 Task: Check the average views per listing of large walk-in closet in the last 5 years.
Action: Mouse moved to (1062, 248)
Screenshot: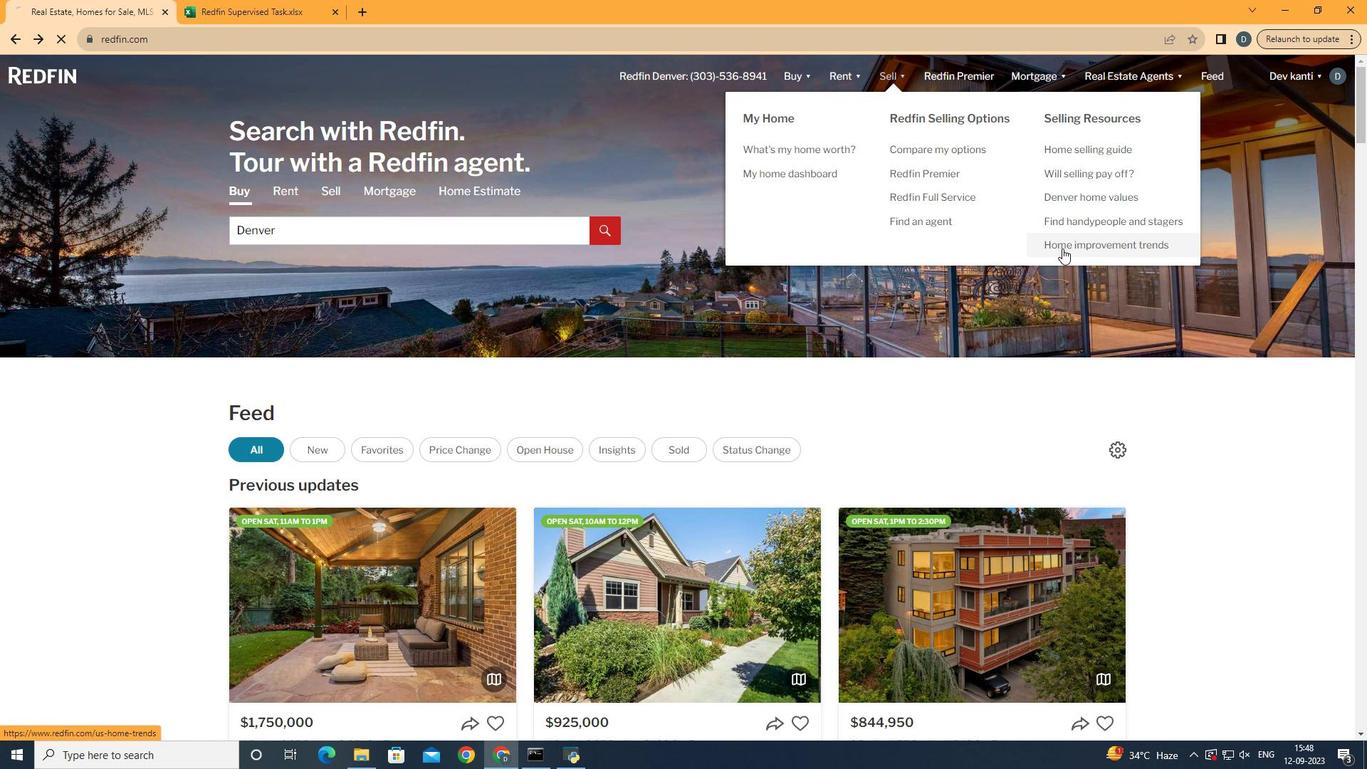 
Action: Mouse pressed left at (1062, 248)
Screenshot: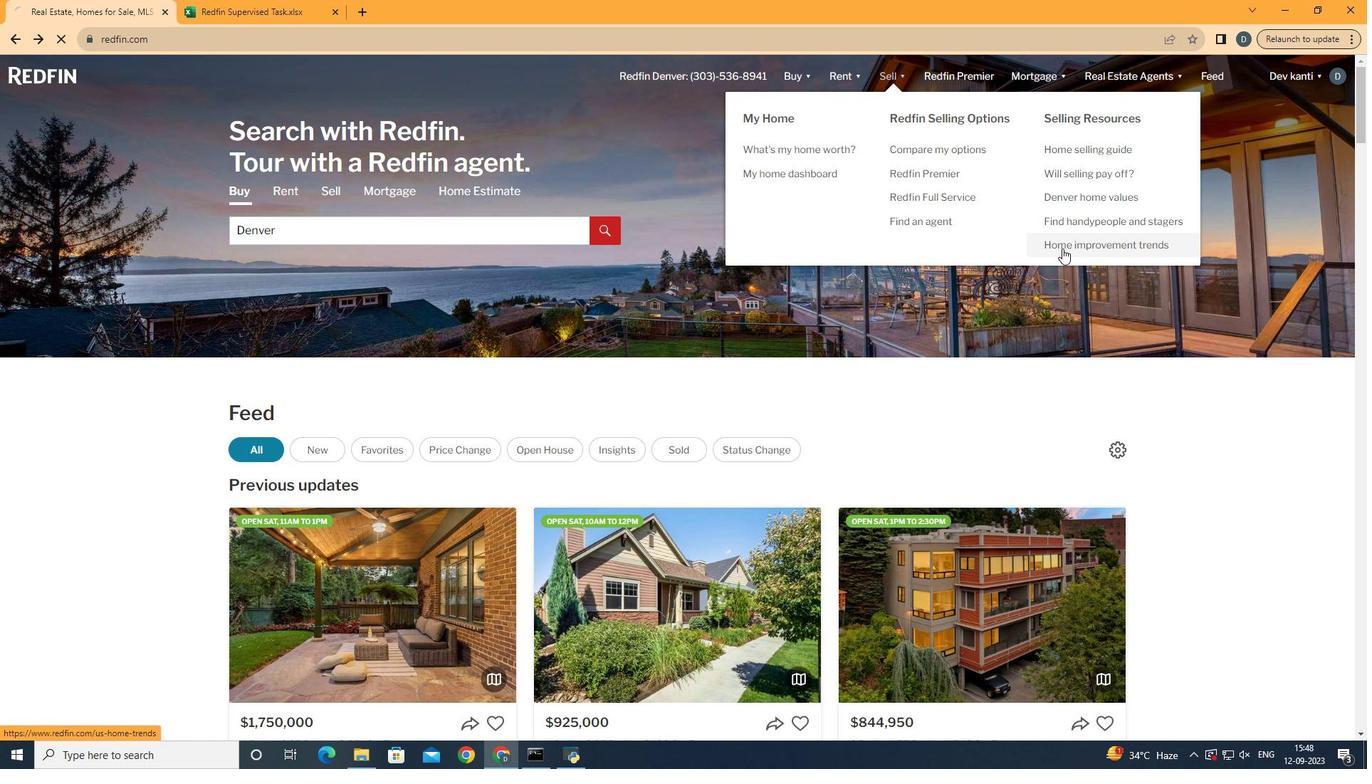 
Action: Mouse moved to (359, 269)
Screenshot: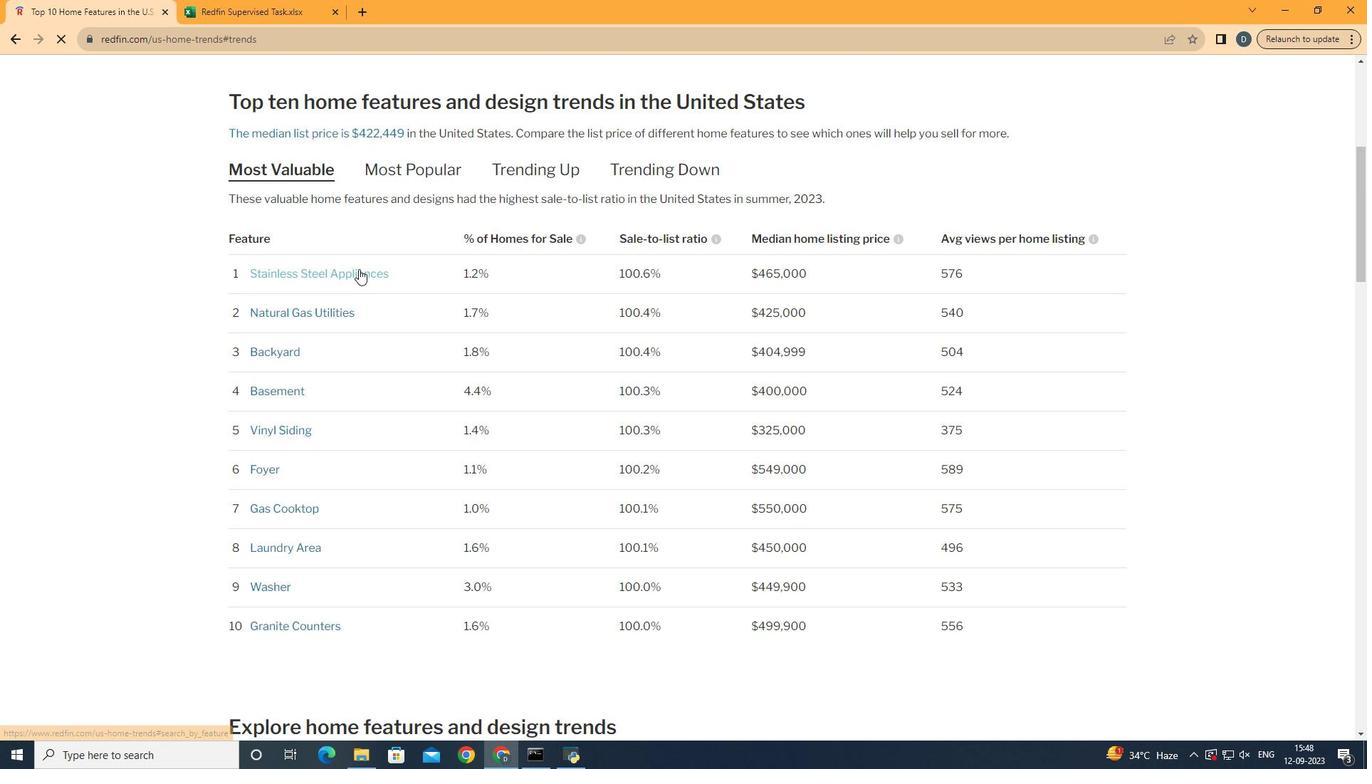 
Action: Mouse pressed left at (359, 269)
Screenshot: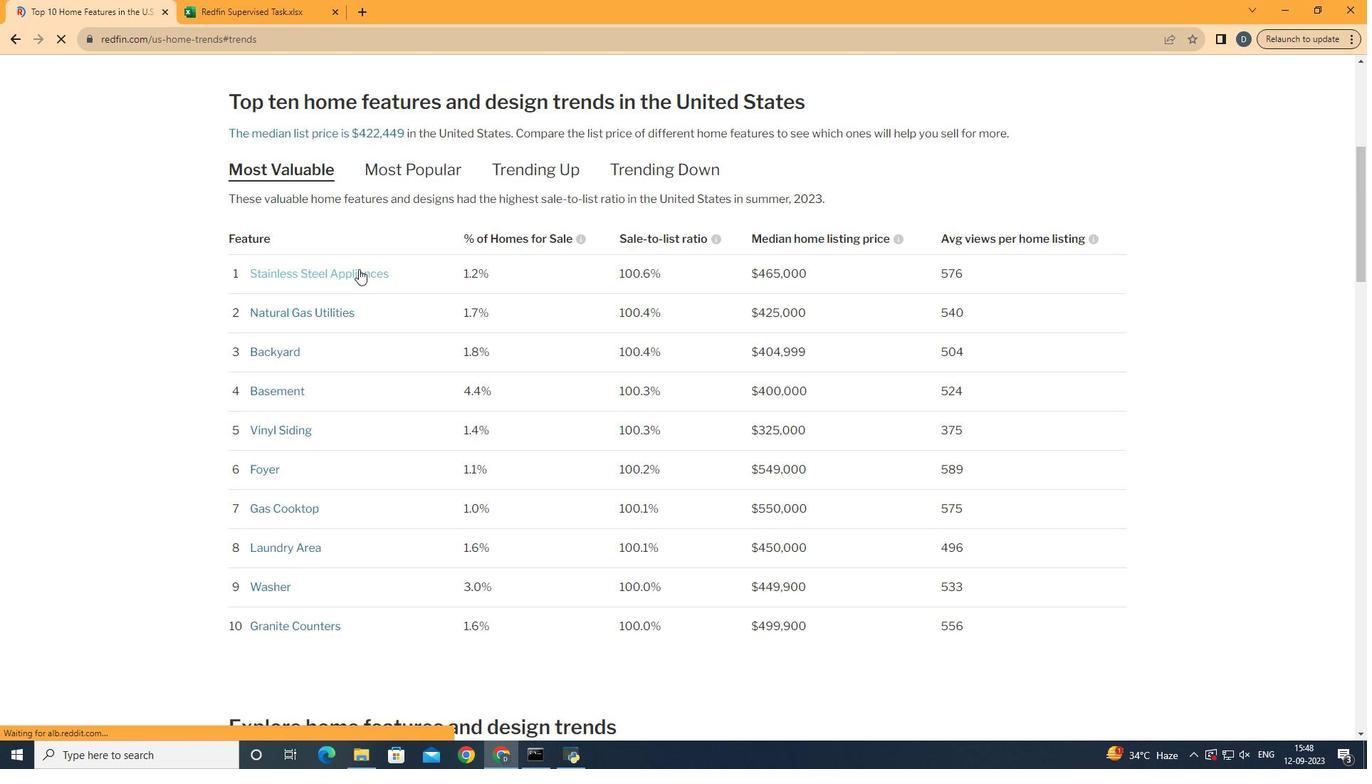 
Action: Mouse moved to (425, 352)
Screenshot: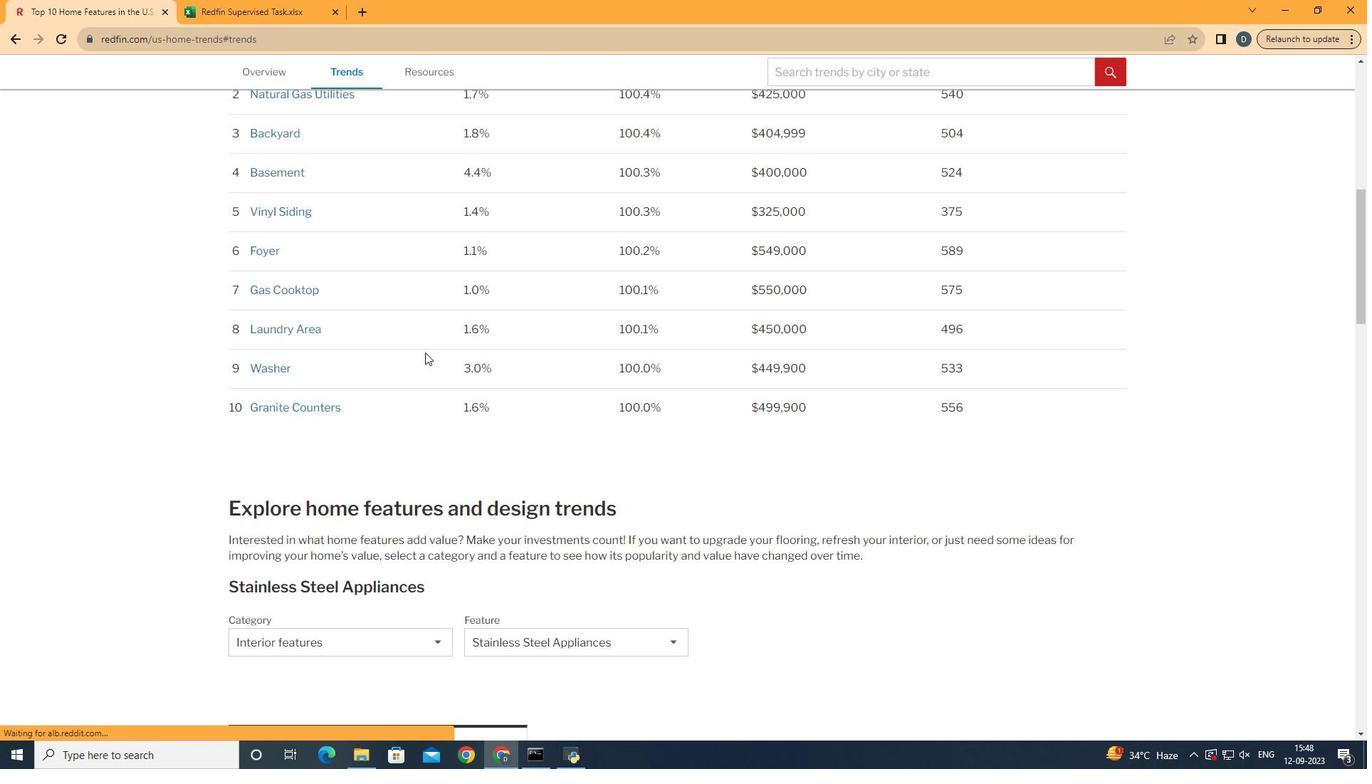
Action: Mouse scrolled (425, 351) with delta (0, 0)
Screenshot: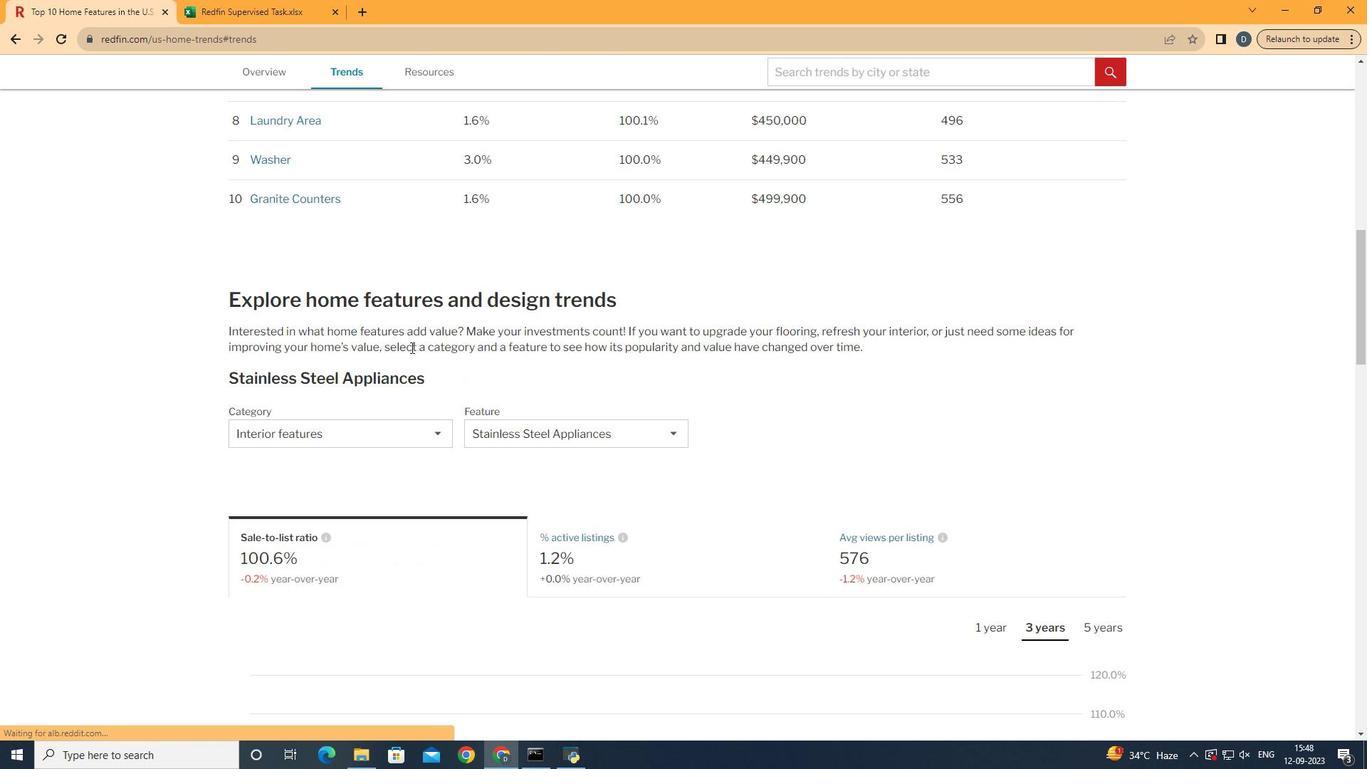 
Action: Mouse scrolled (425, 351) with delta (0, 0)
Screenshot: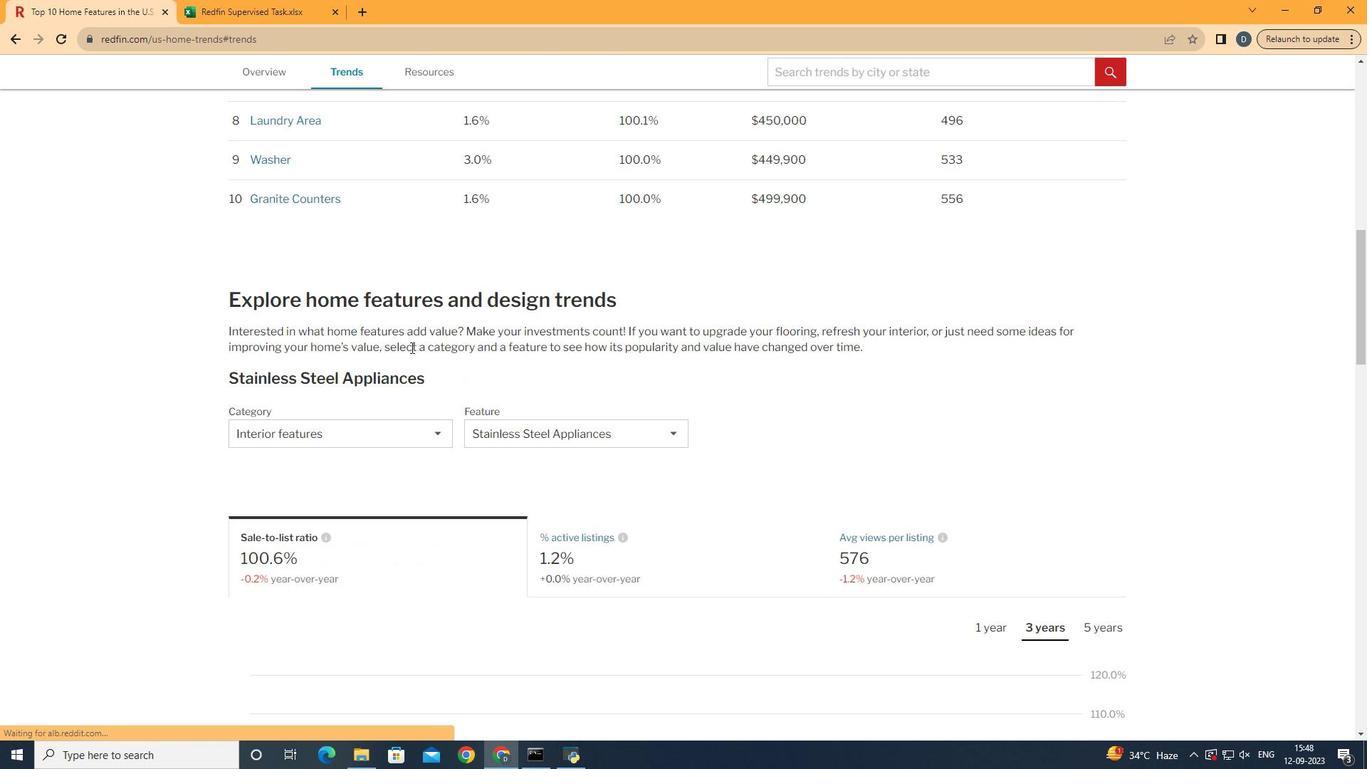 
Action: Mouse scrolled (425, 351) with delta (0, 0)
Screenshot: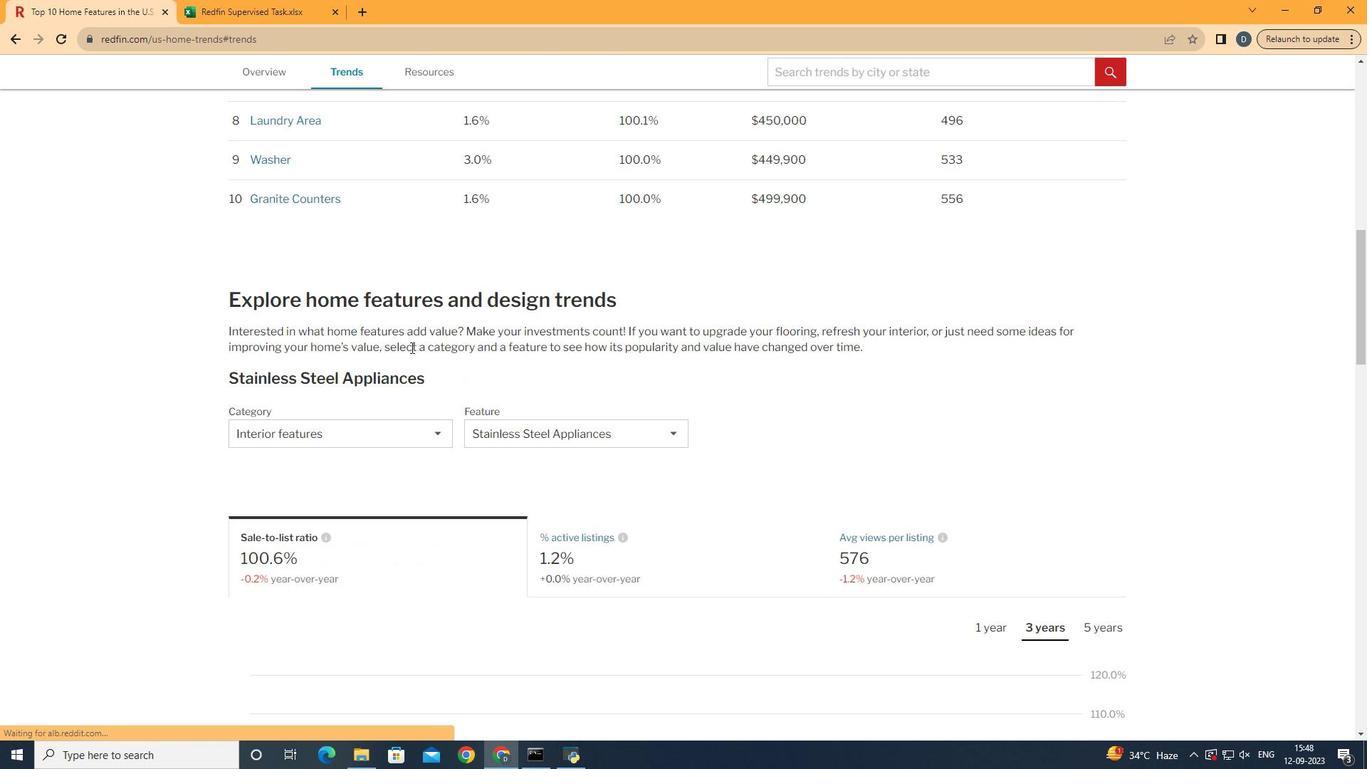 
Action: Mouse scrolled (425, 351) with delta (0, 0)
Screenshot: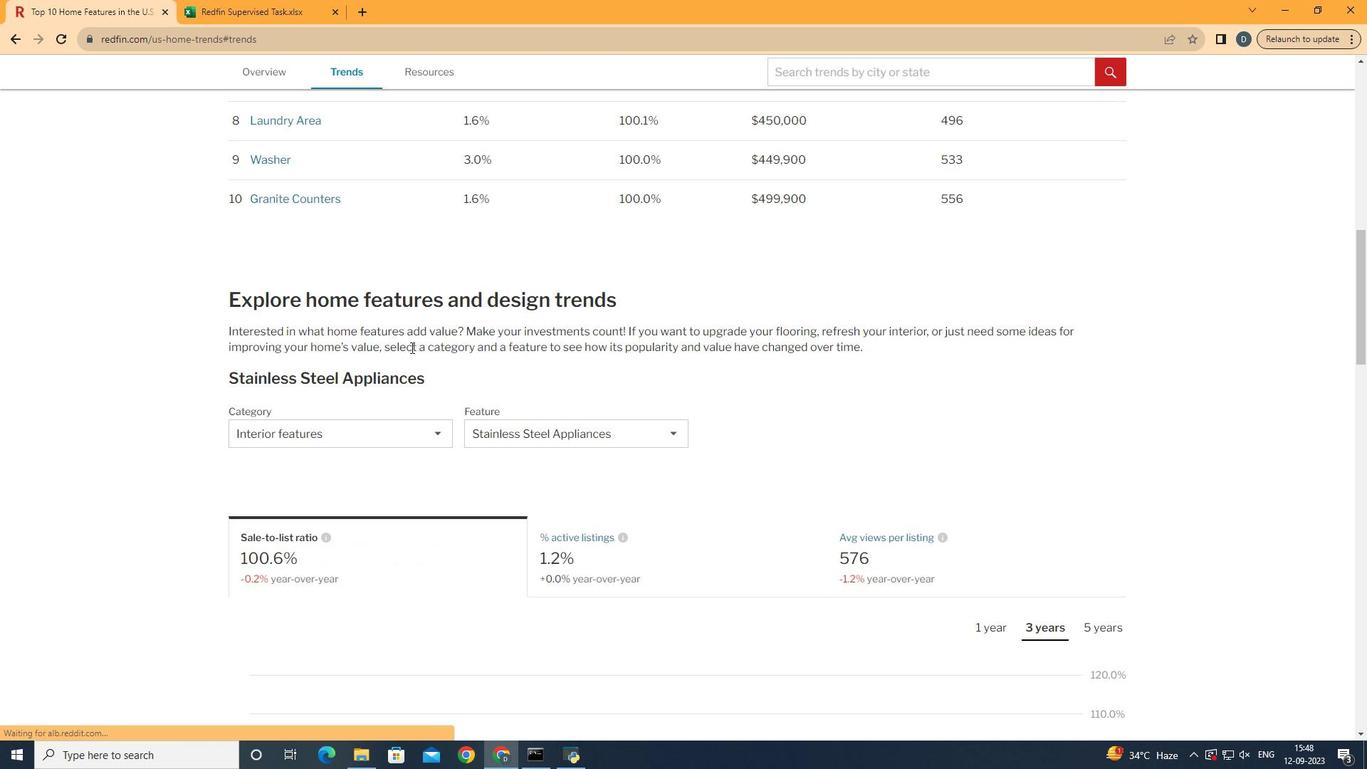 
Action: Mouse scrolled (425, 351) with delta (0, 0)
Screenshot: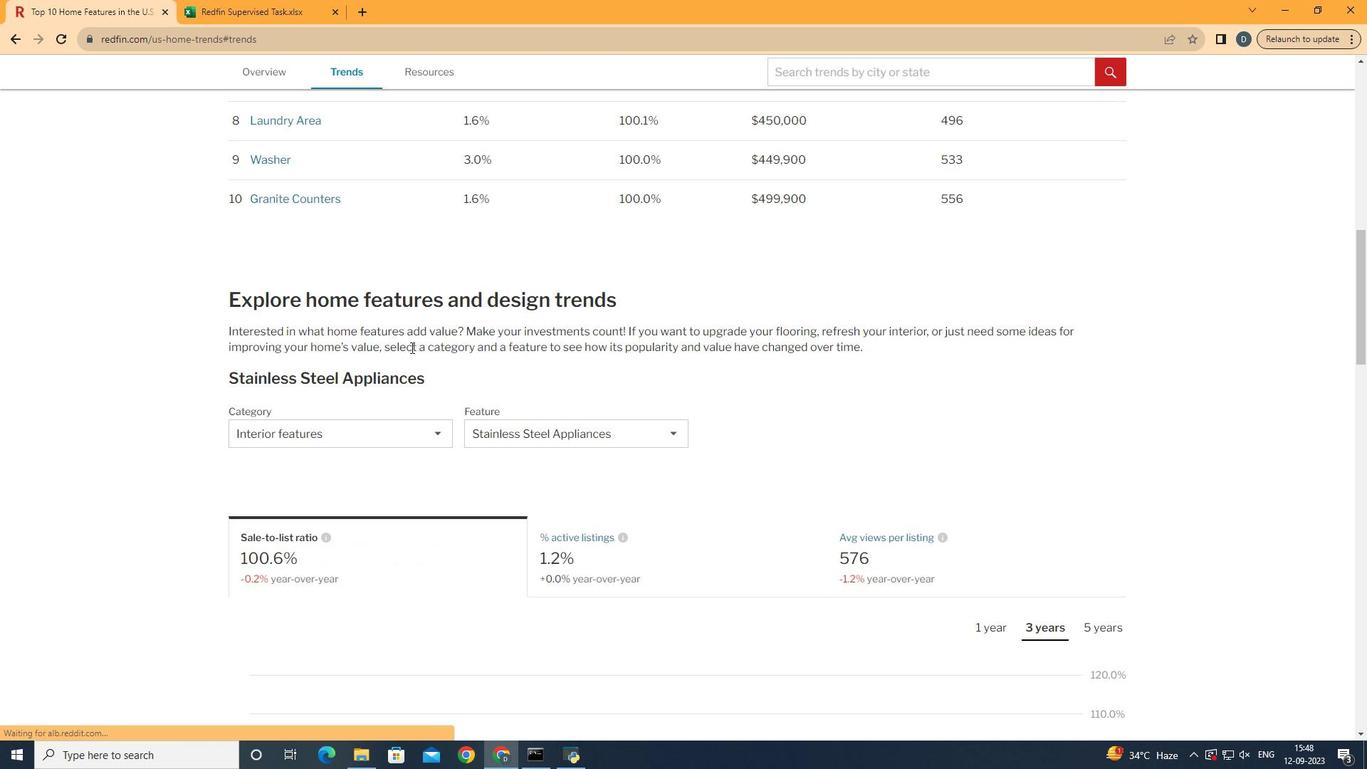 
Action: Mouse scrolled (425, 351) with delta (0, 0)
Screenshot: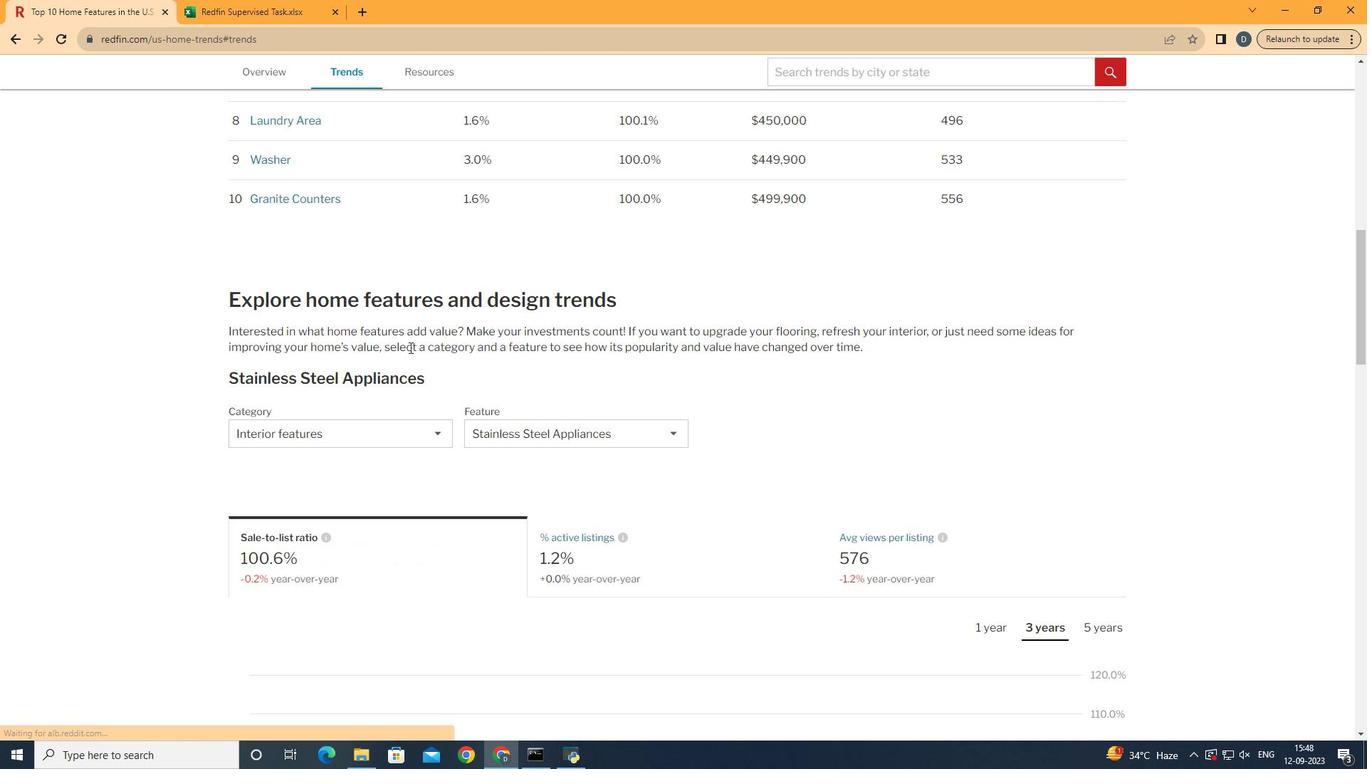 
Action: Mouse moved to (406, 433)
Screenshot: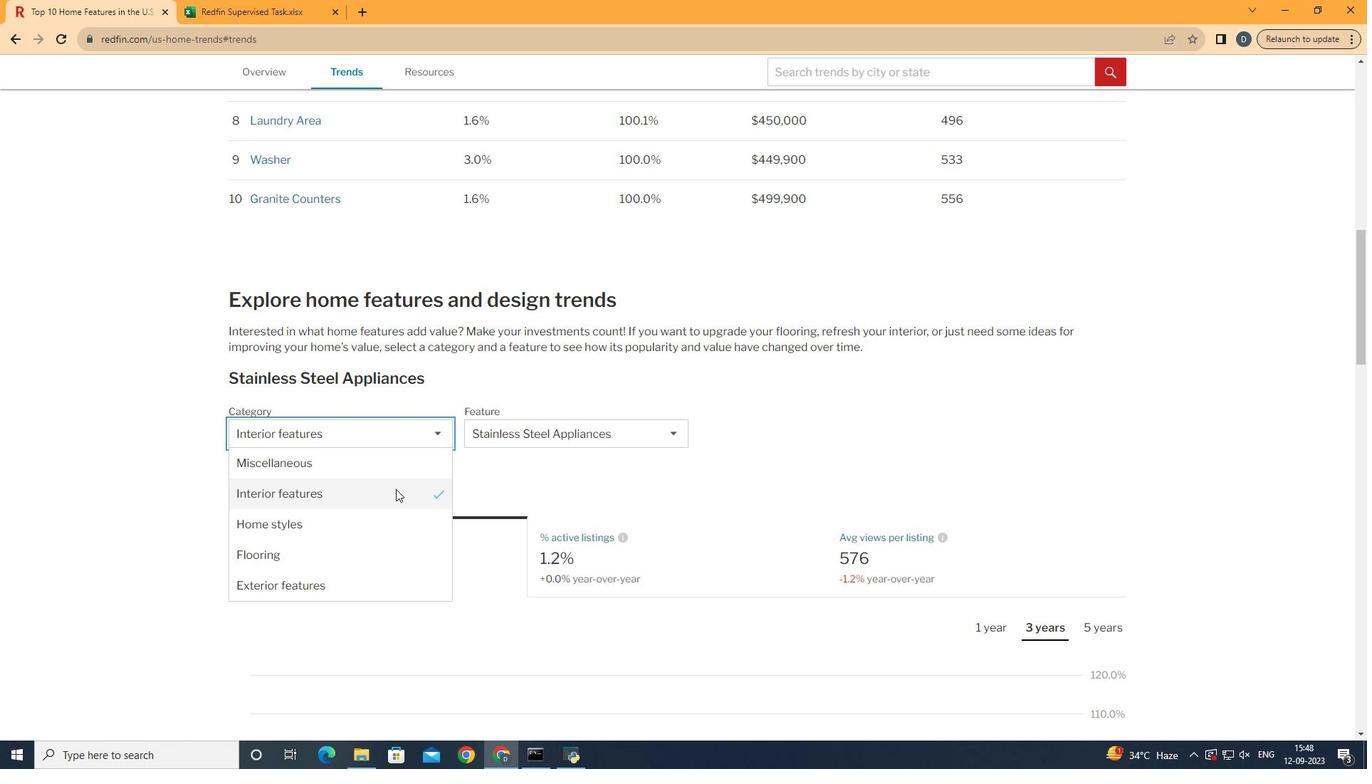 
Action: Mouse pressed left at (406, 433)
Screenshot: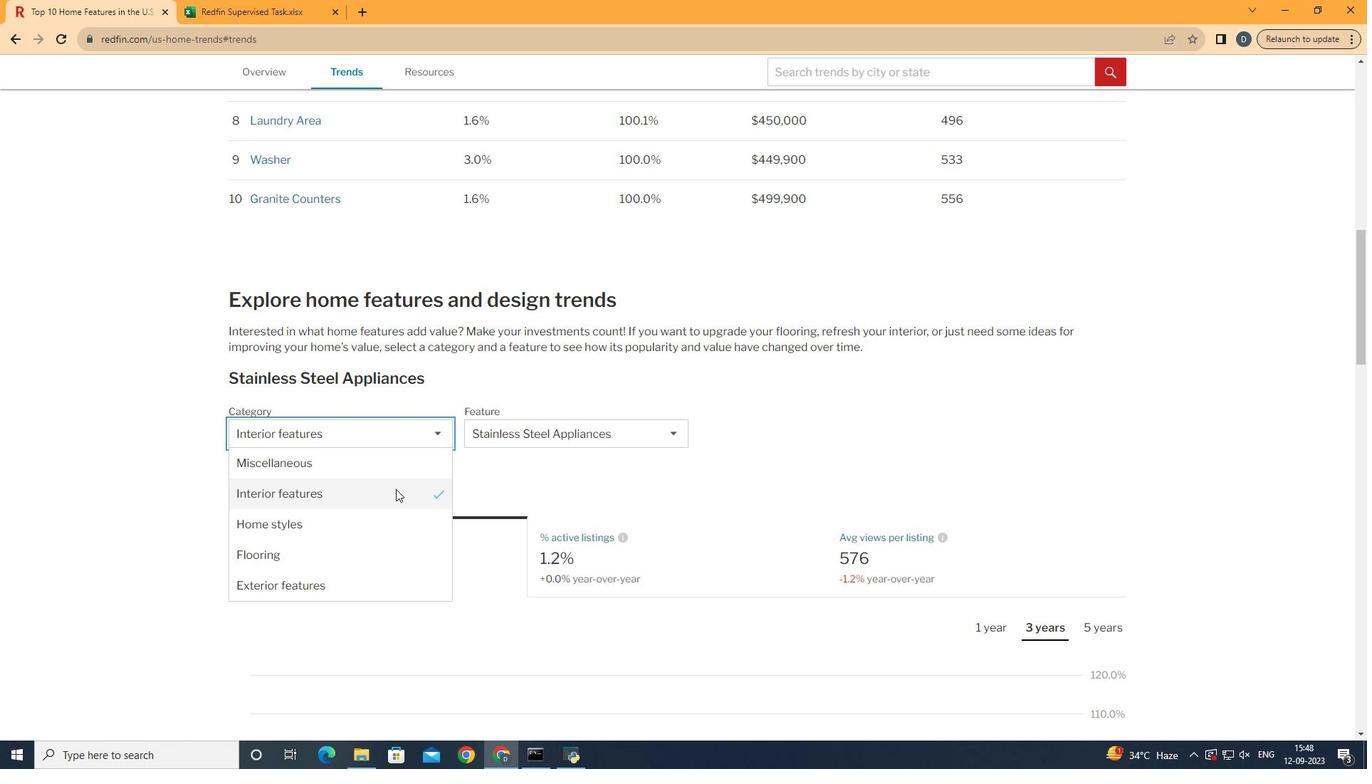 
Action: Mouse moved to (396, 490)
Screenshot: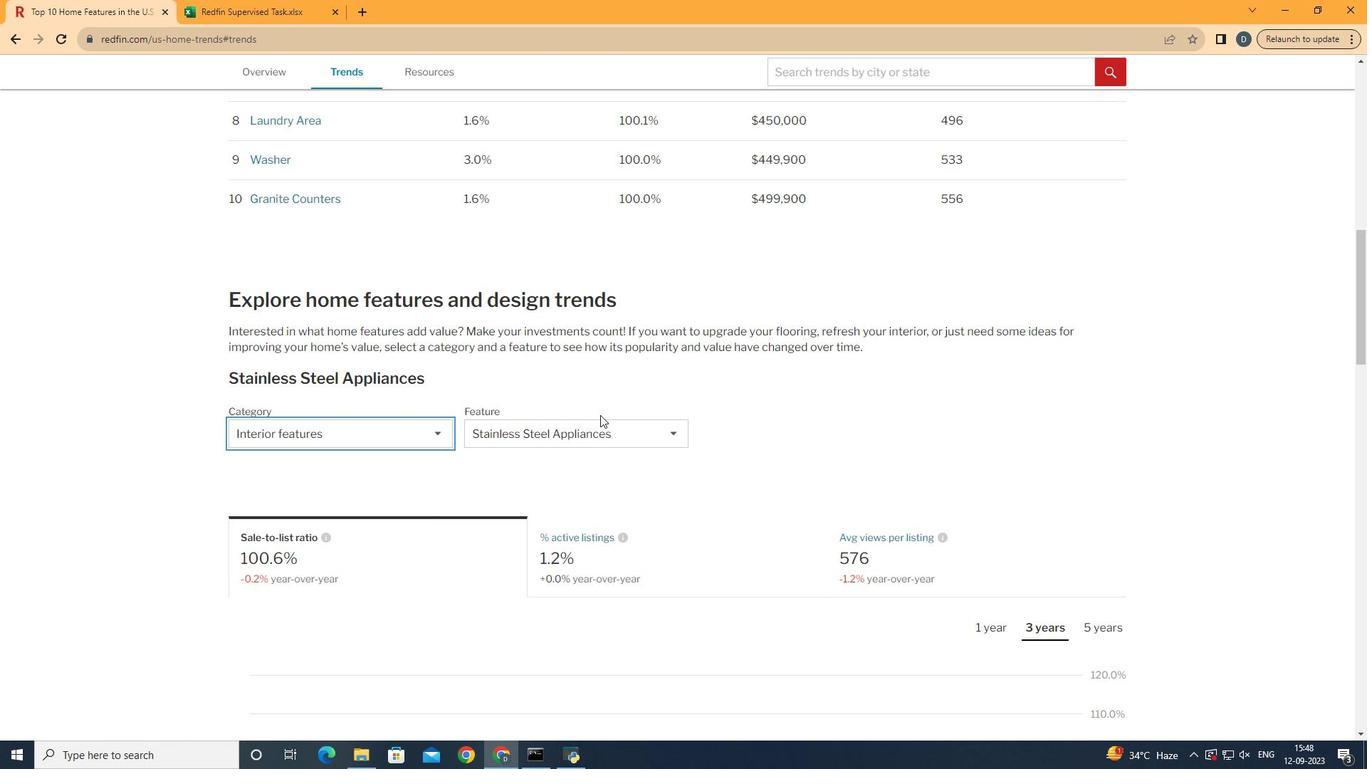 
Action: Mouse pressed left at (396, 490)
Screenshot: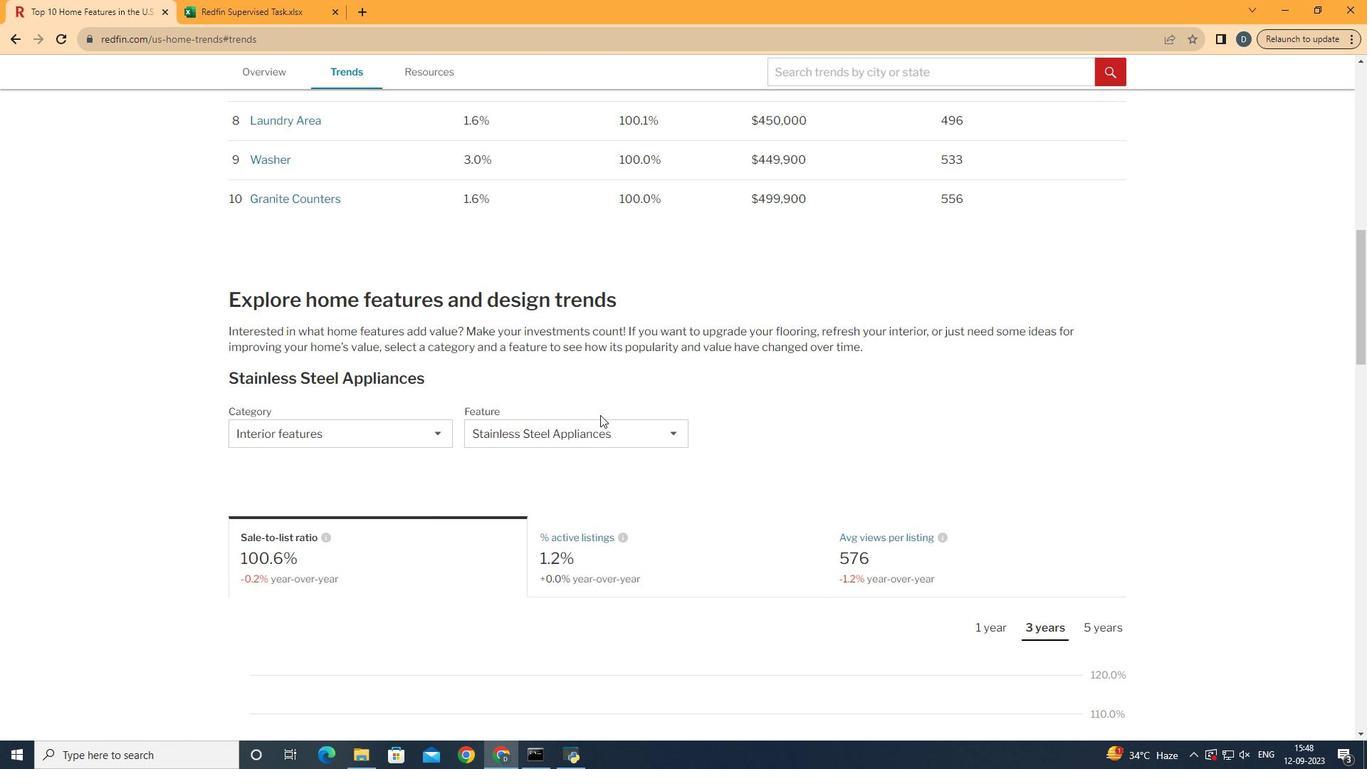
Action: Mouse moved to (600, 415)
Screenshot: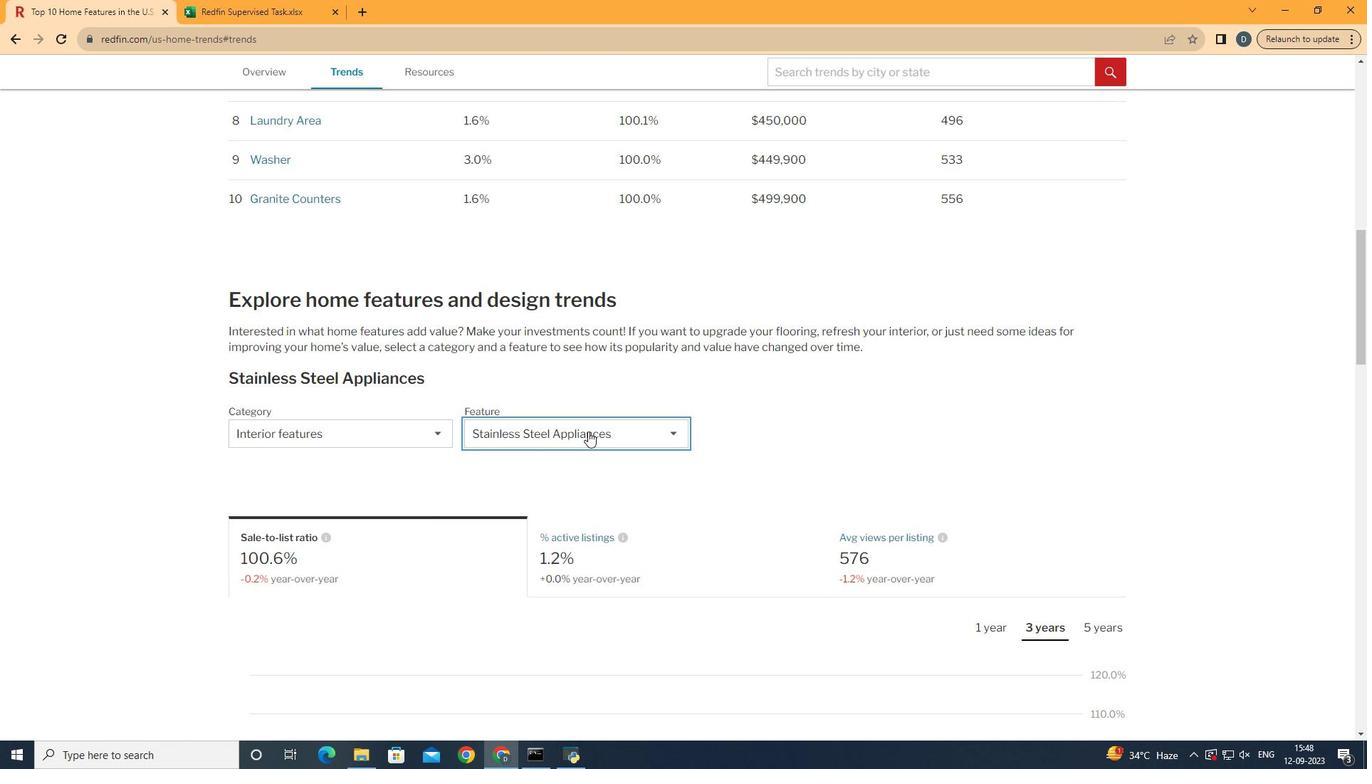 
Action: Mouse pressed left at (600, 415)
Screenshot: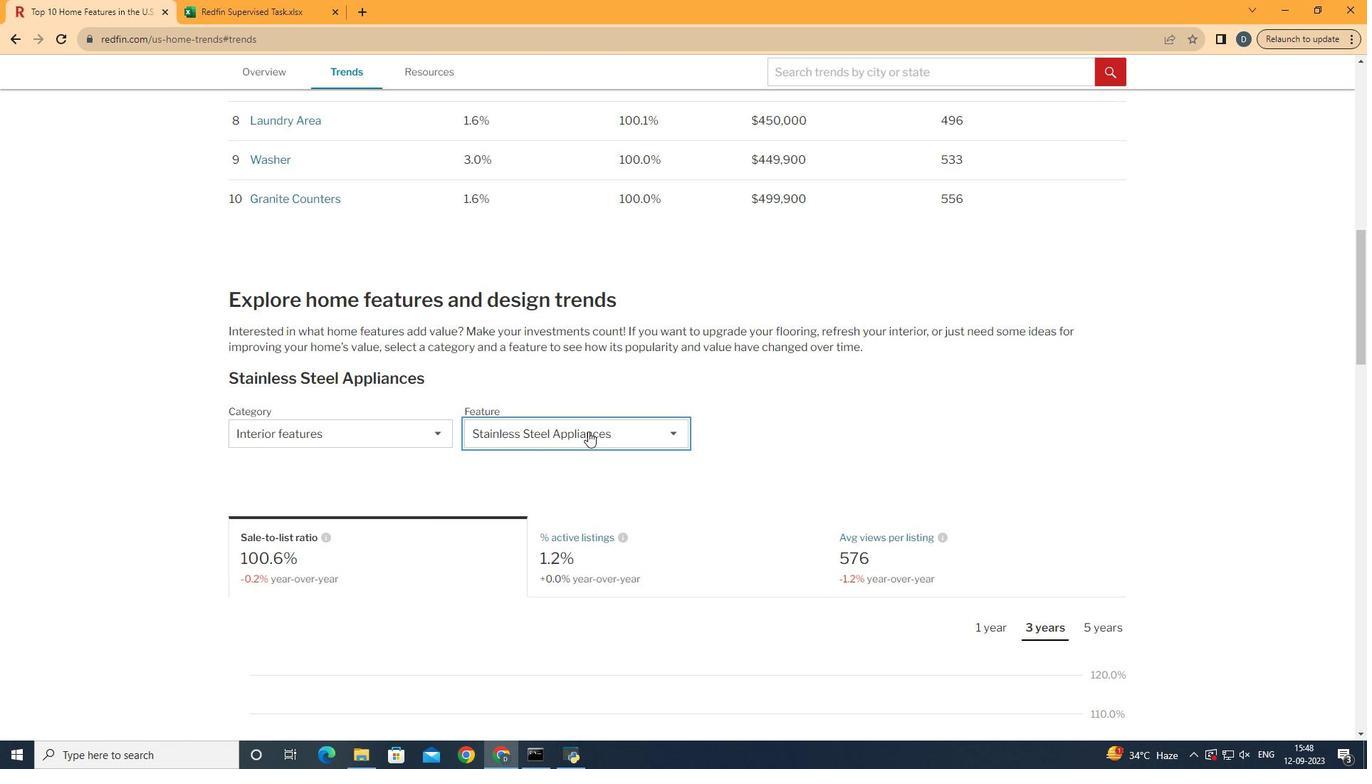 
Action: Mouse moved to (588, 431)
Screenshot: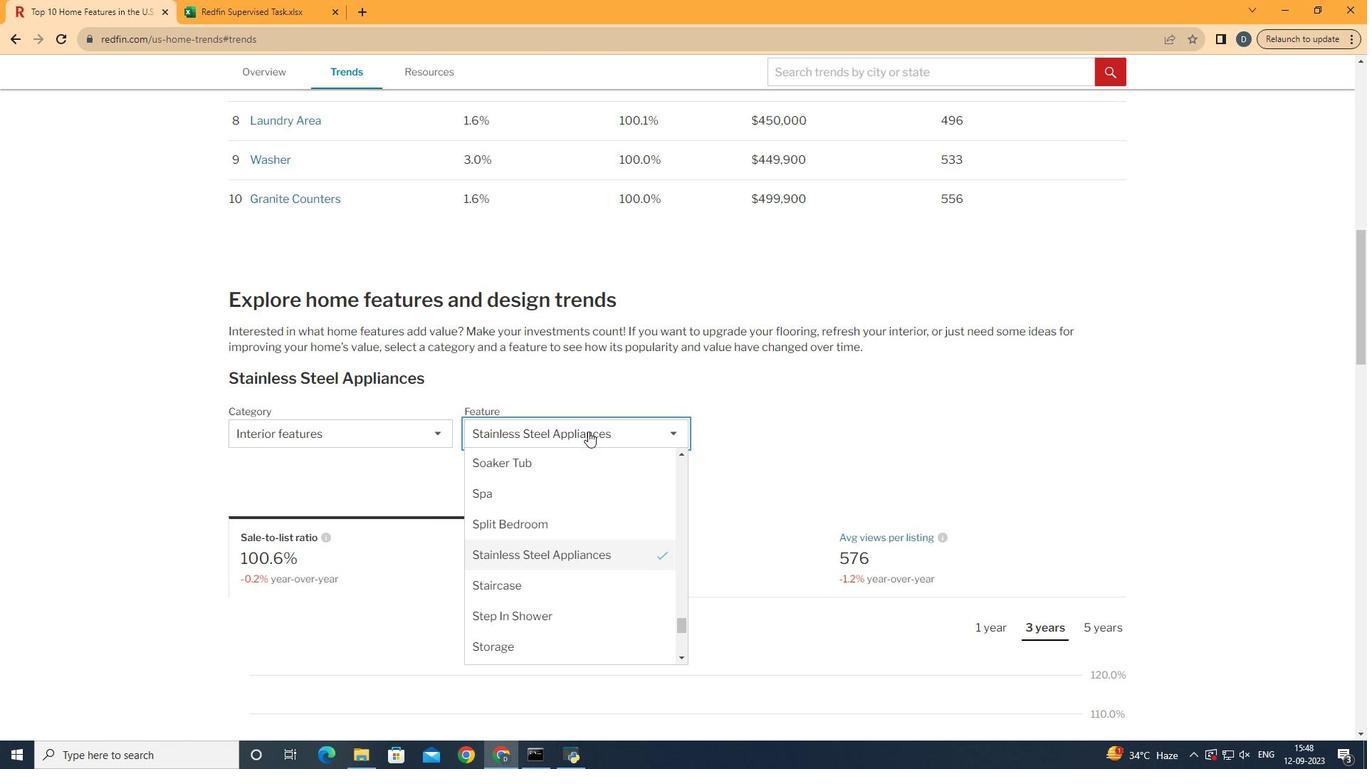 
Action: Mouse pressed left at (588, 431)
Screenshot: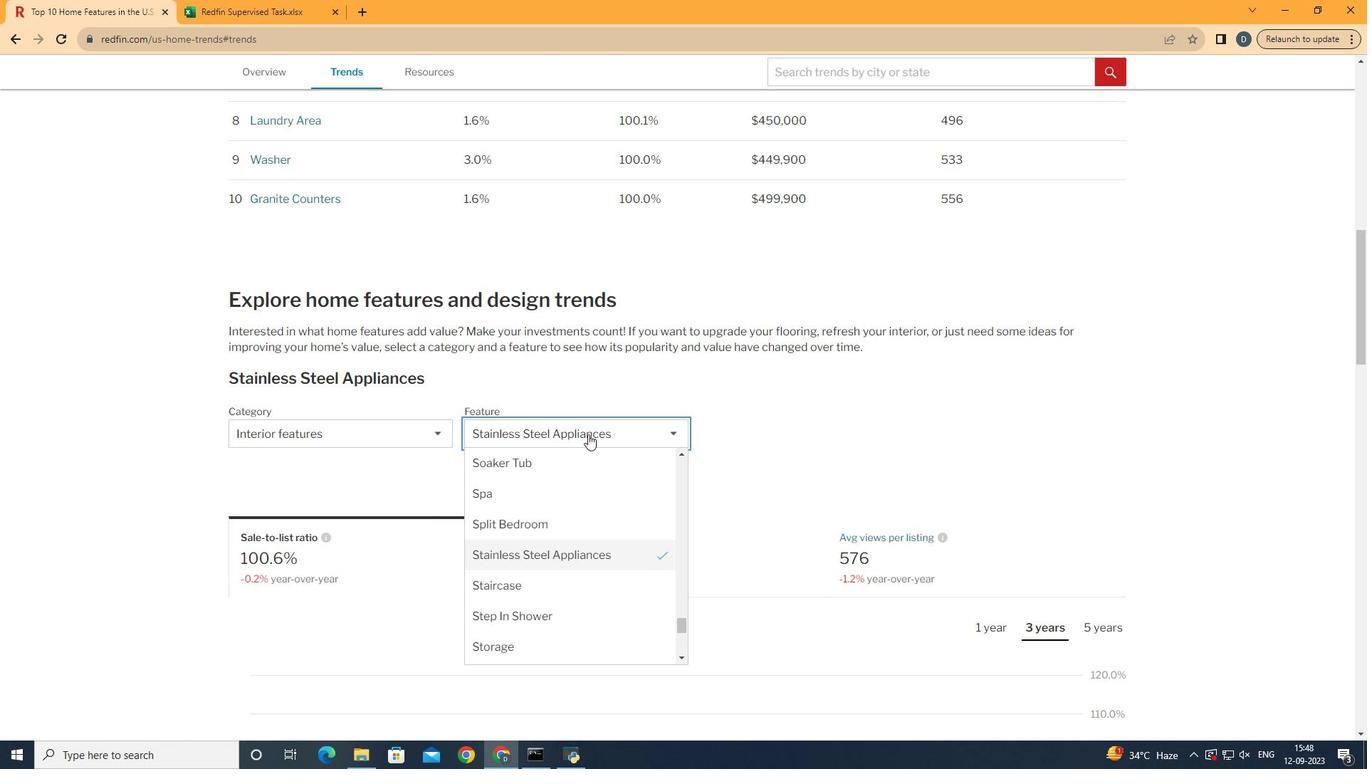 
Action: Mouse moved to (616, 548)
Screenshot: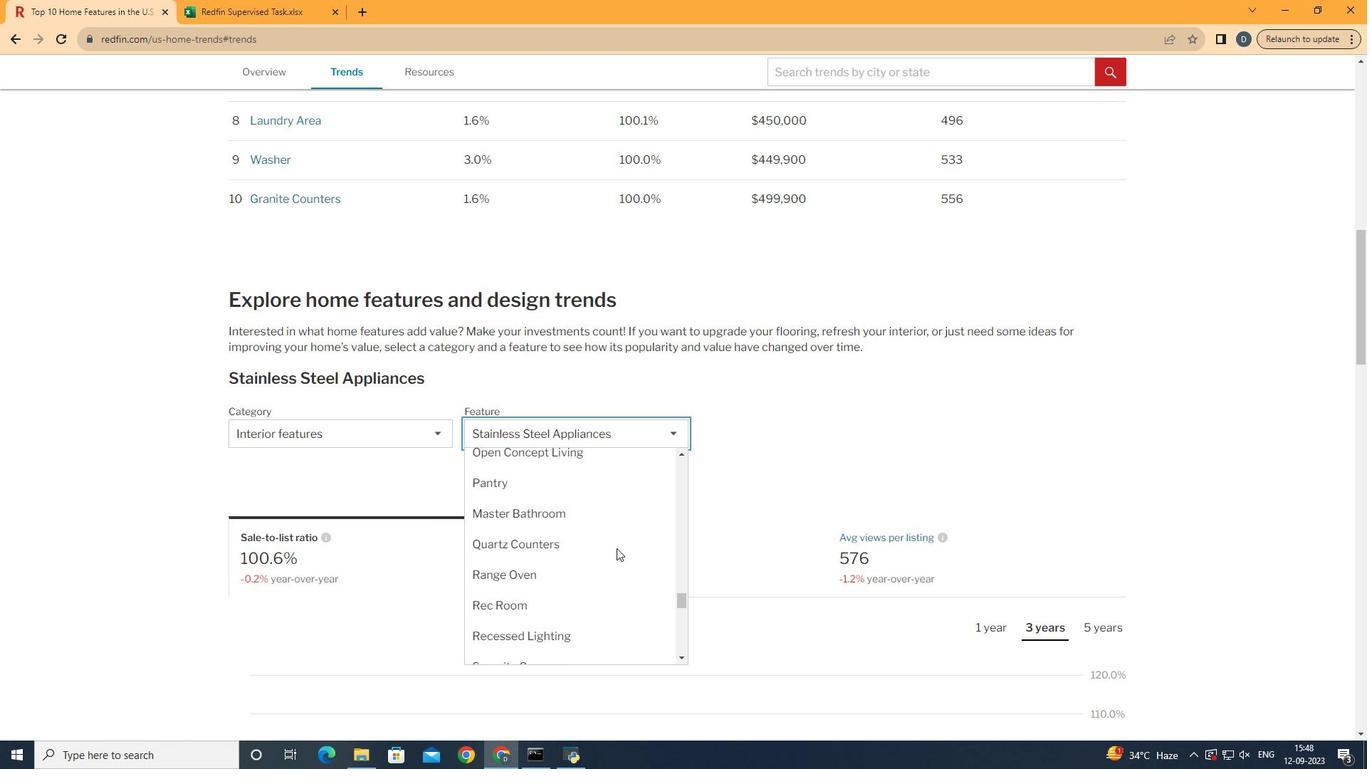 
Action: Mouse scrolled (616, 549) with delta (0, 0)
Screenshot: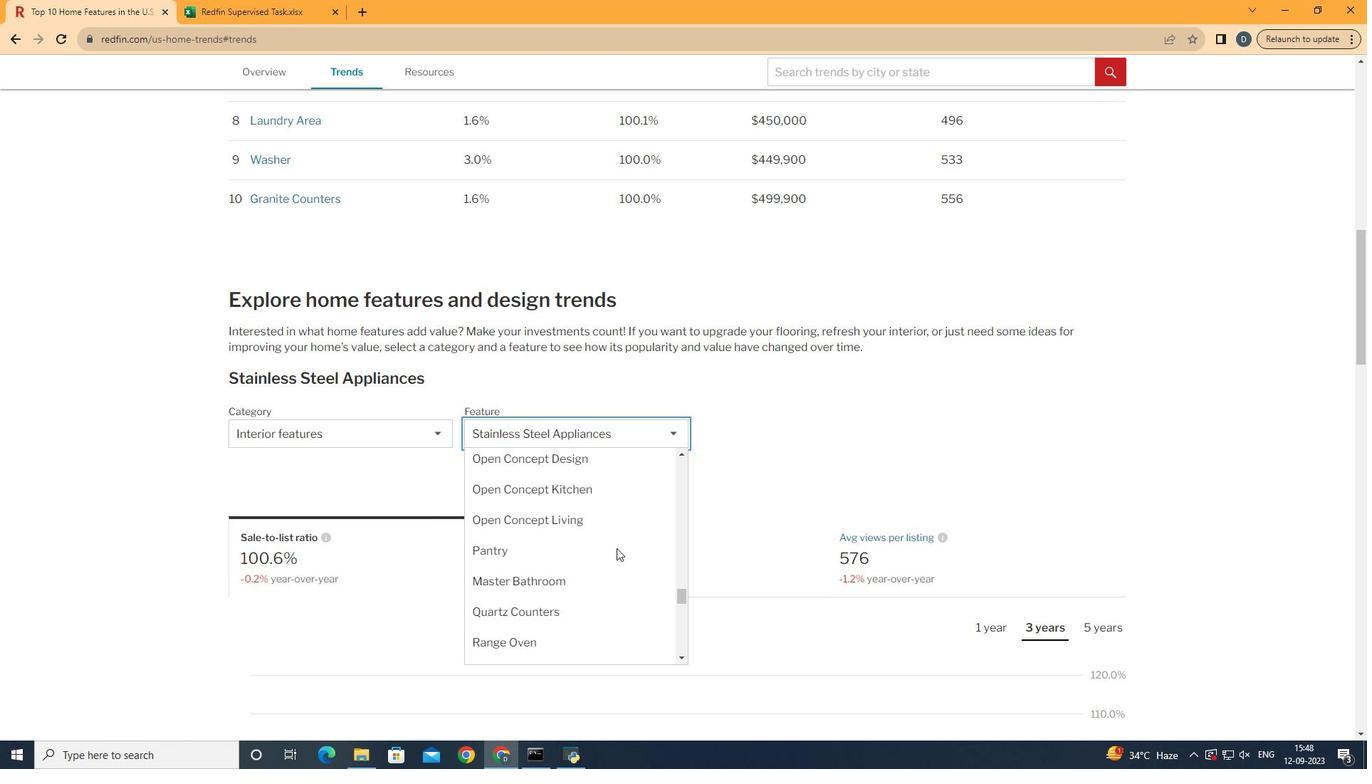 
Action: Mouse scrolled (616, 549) with delta (0, 0)
Screenshot: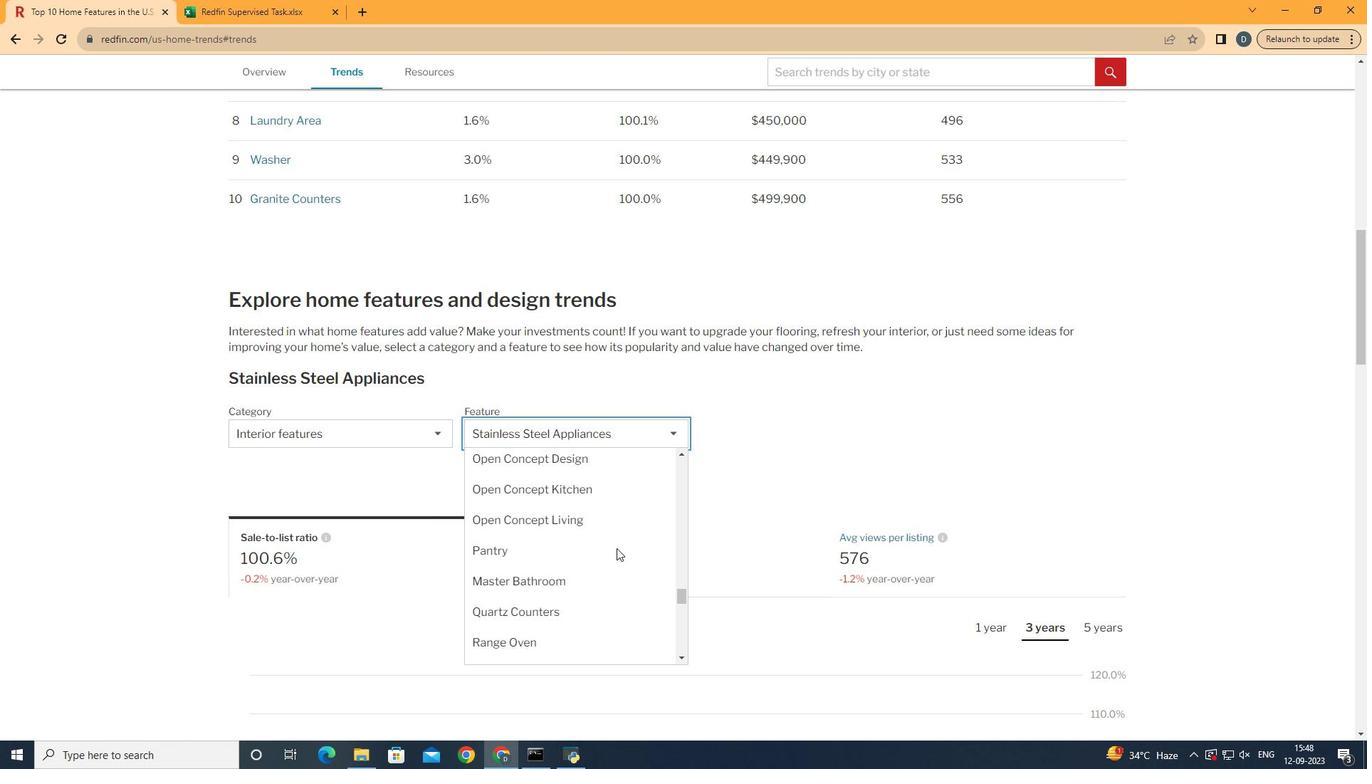 
Action: Mouse scrolled (616, 549) with delta (0, 0)
Screenshot: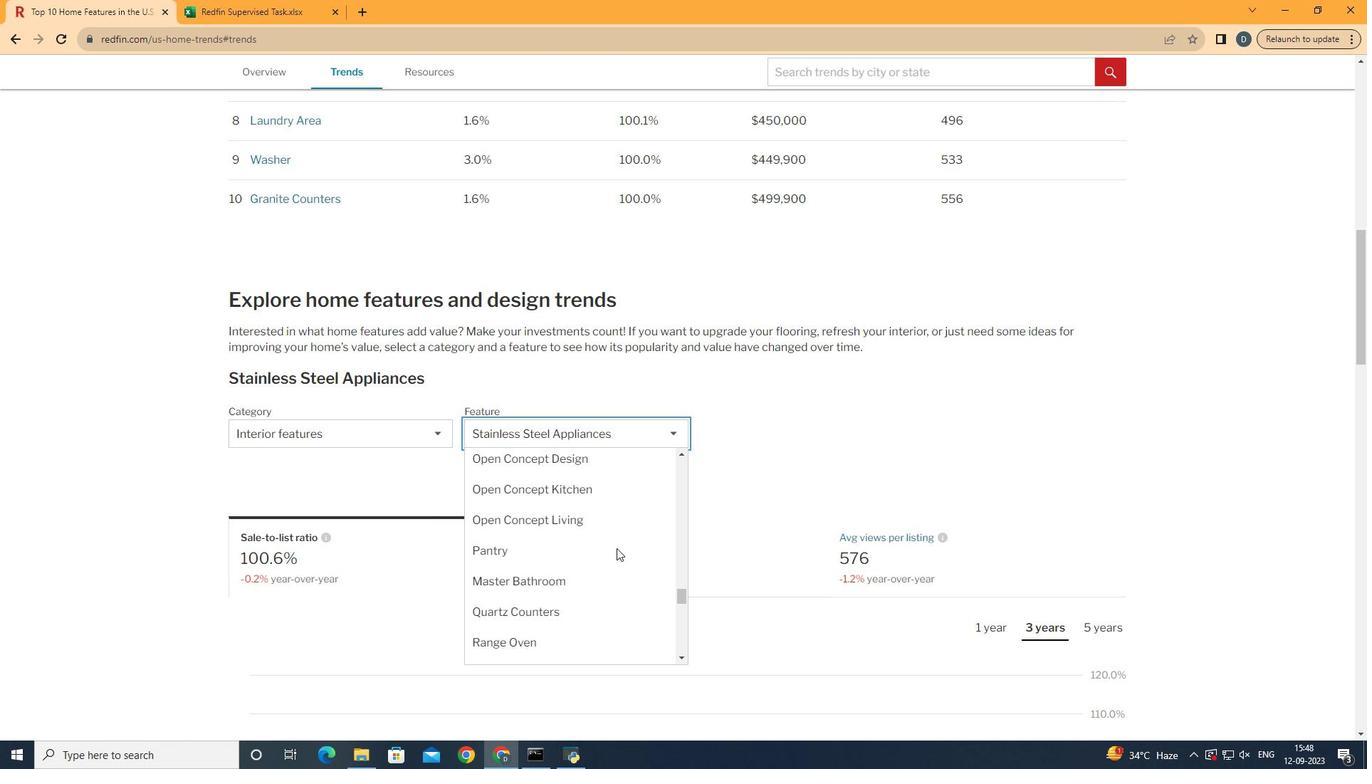 
Action: Mouse scrolled (616, 549) with delta (0, 0)
Screenshot: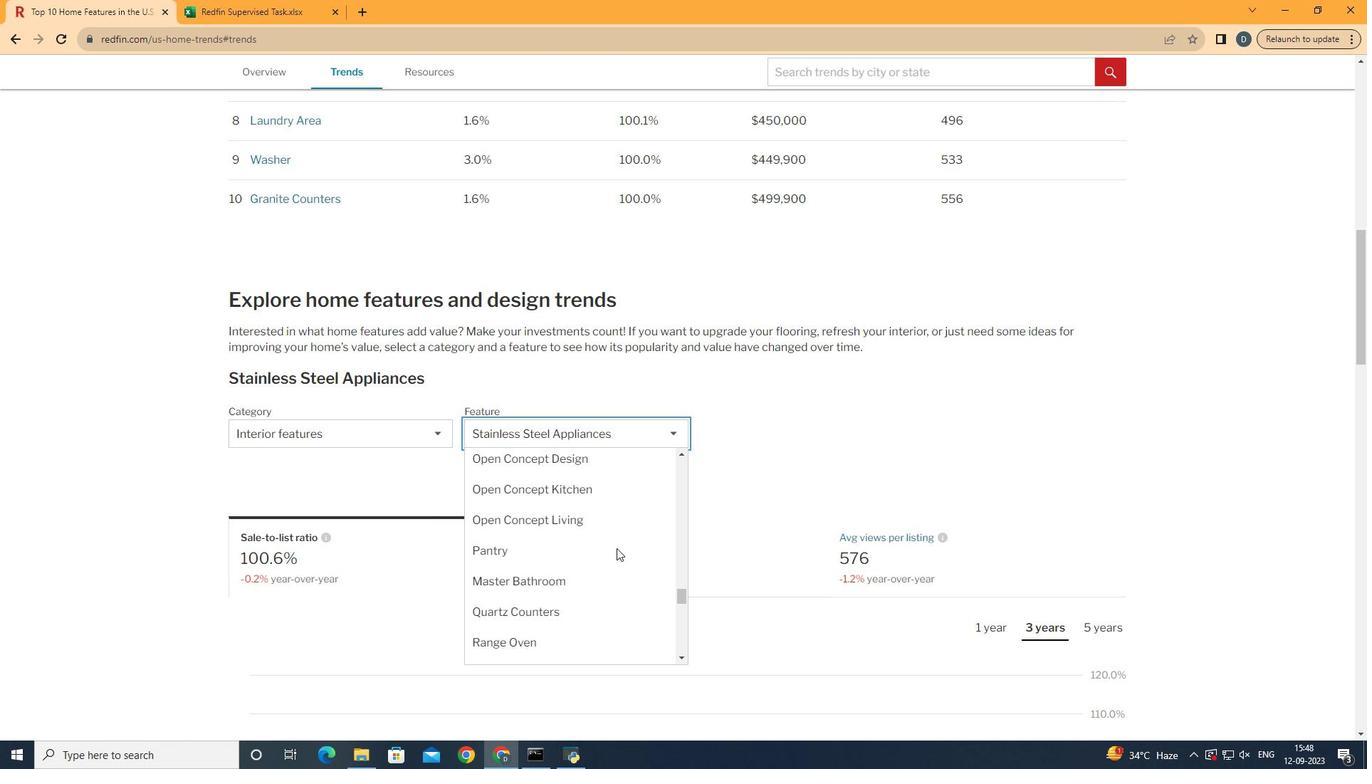 
Action: Mouse scrolled (616, 549) with delta (0, 0)
Screenshot: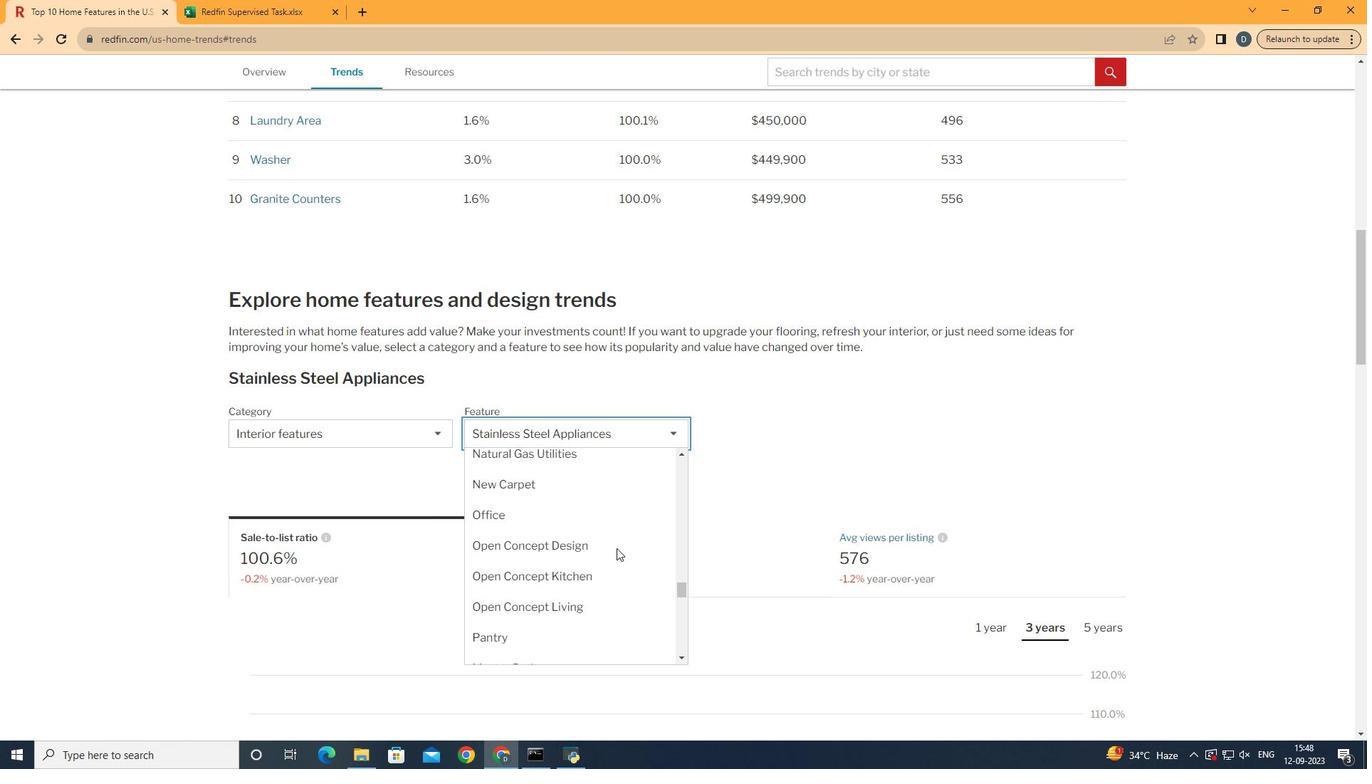
Action: Mouse scrolled (616, 549) with delta (0, 0)
Screenshot: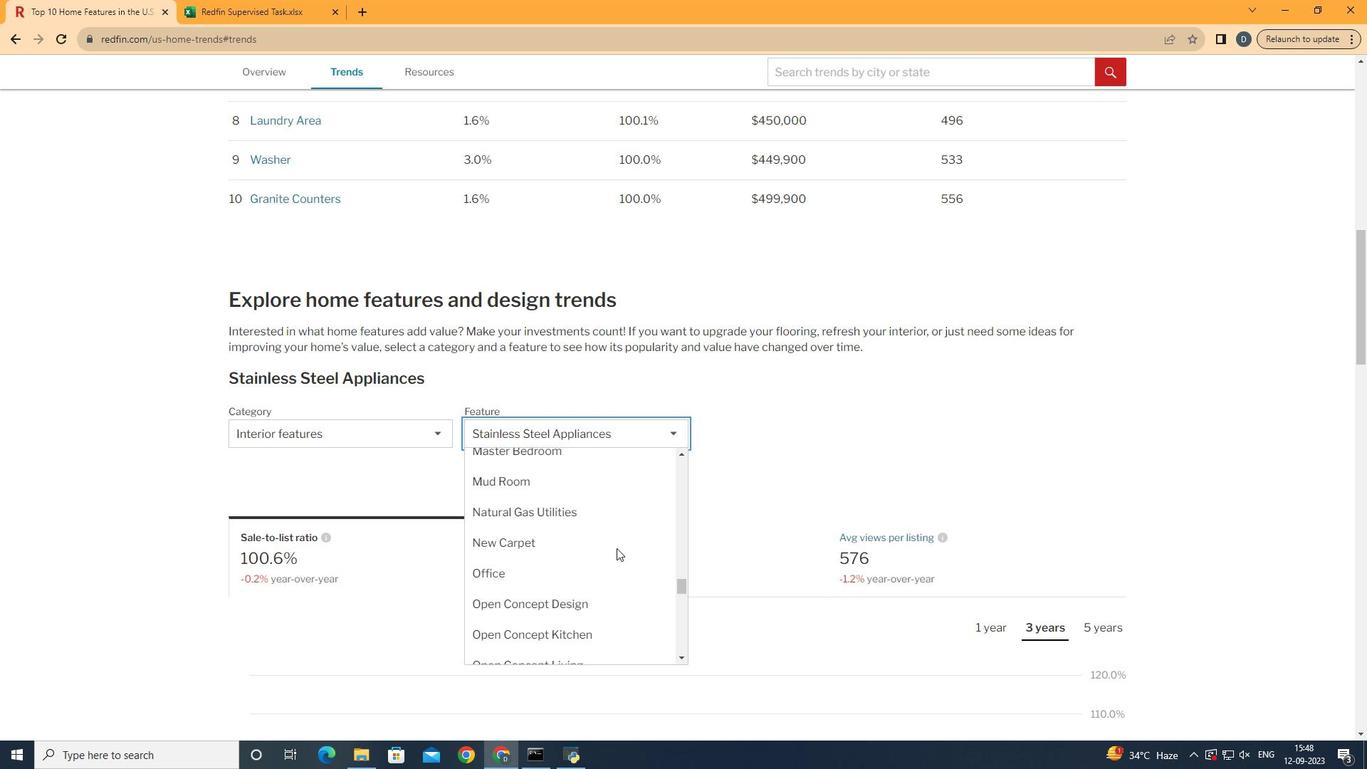 
Action: Mouse scrolled (616, 549) with delta (0, 0)
Screenshot: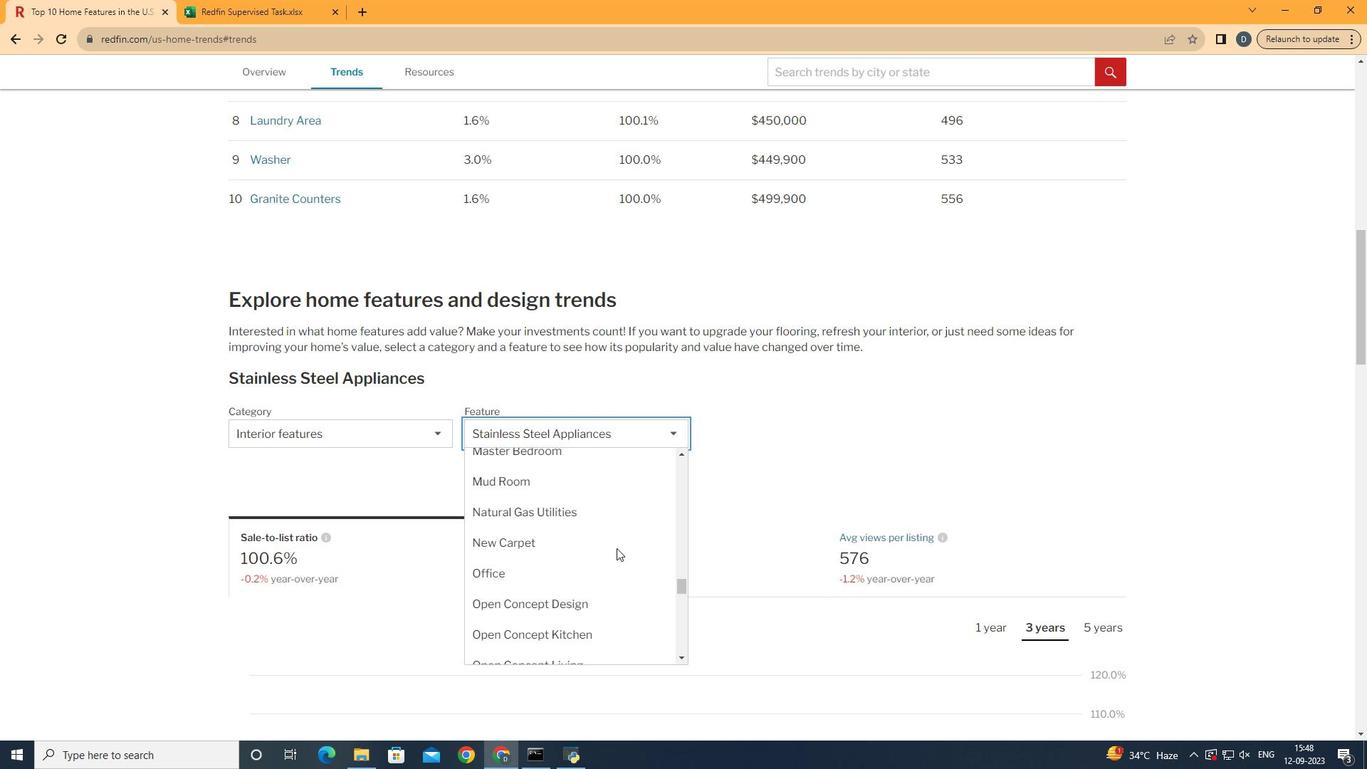 
Action: Mouse scrolled (616, 549) with delta (0, 0)
Screenshot: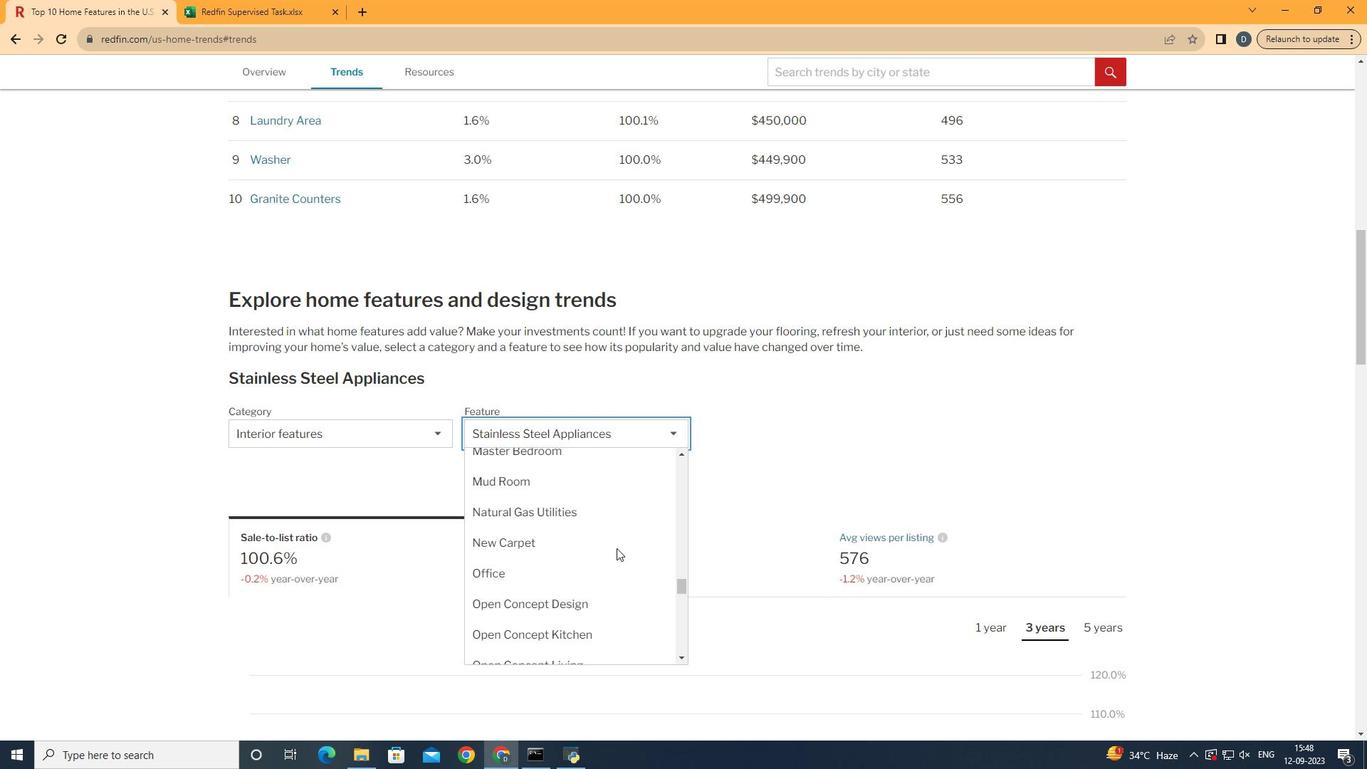 
Action: Mouse scrolled (616, 549) with delta (0, 0)
Screenshot: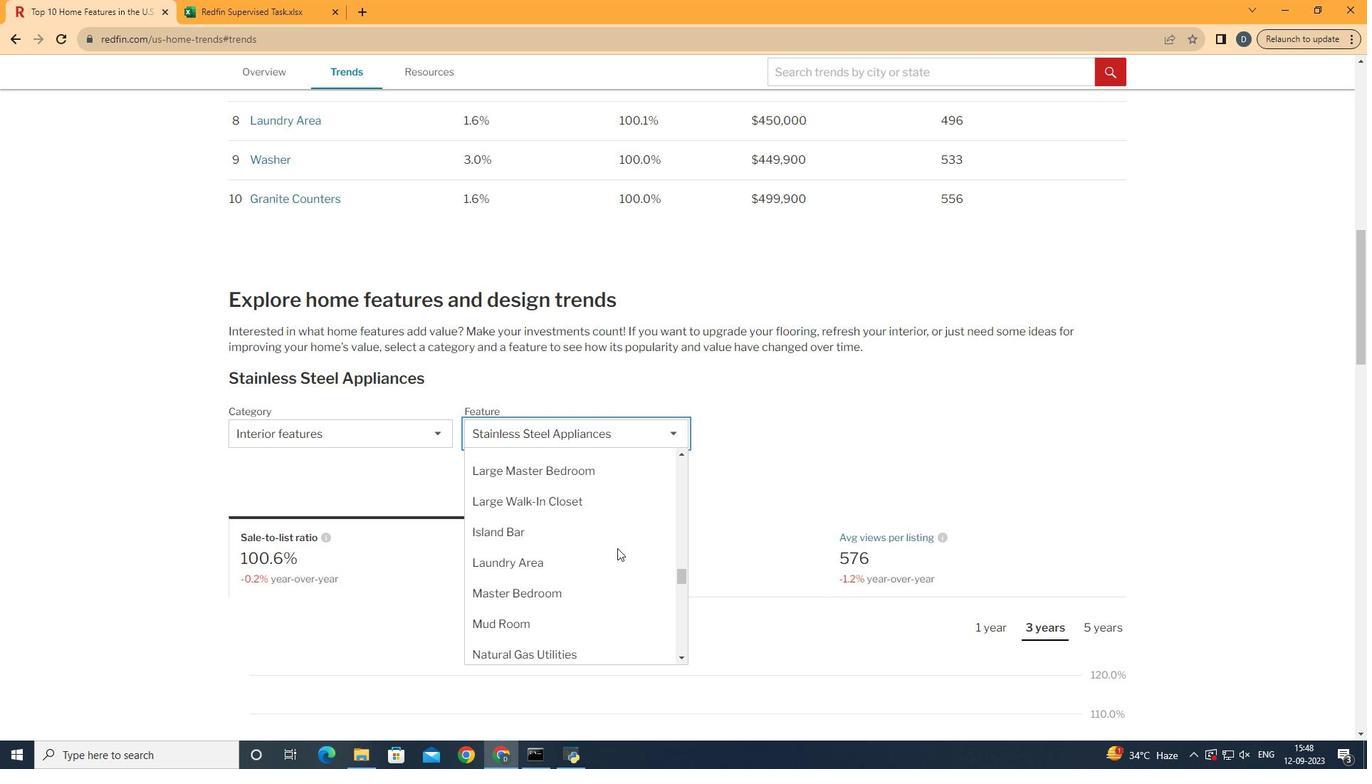 
Action: Mouse scrolled (616, 549) with delta (0, 0)
Screenshot: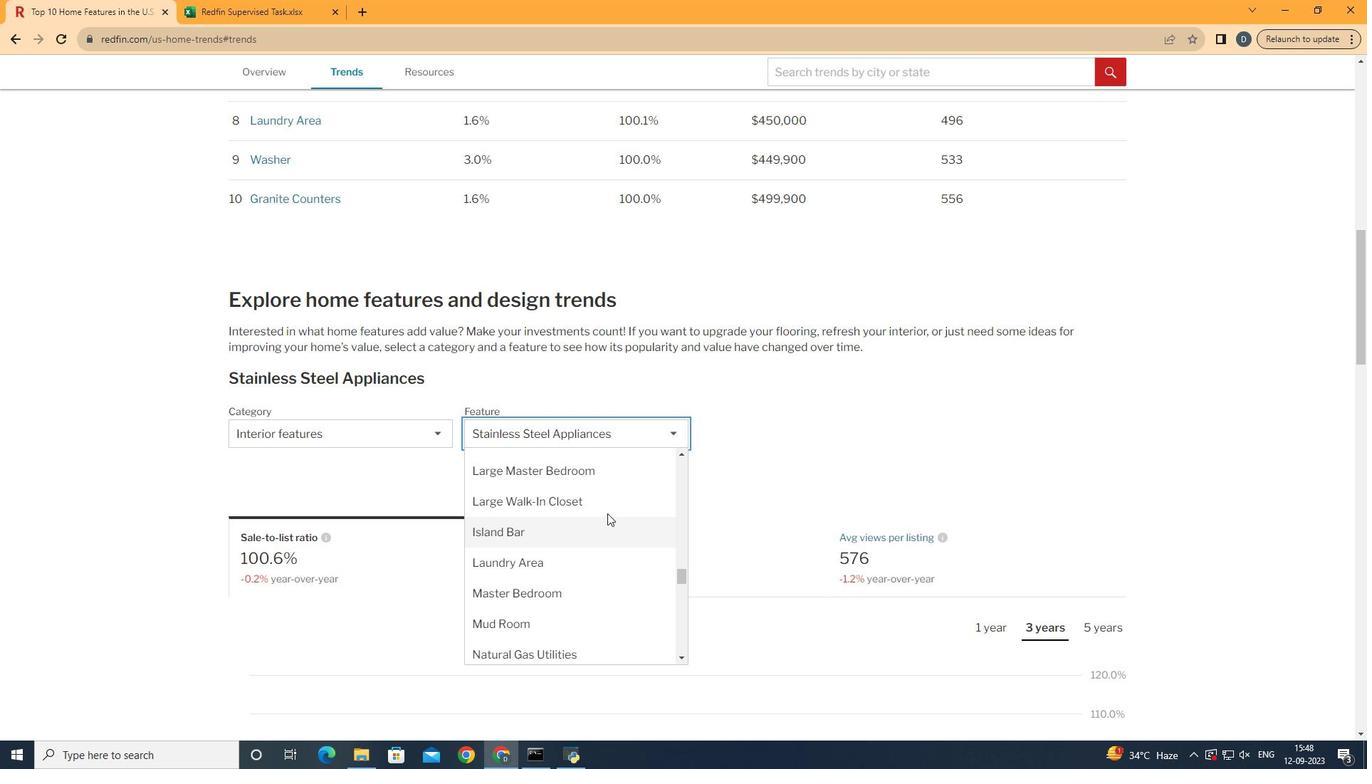 
Action: Mouse moved to (602, 495)
Screenshot: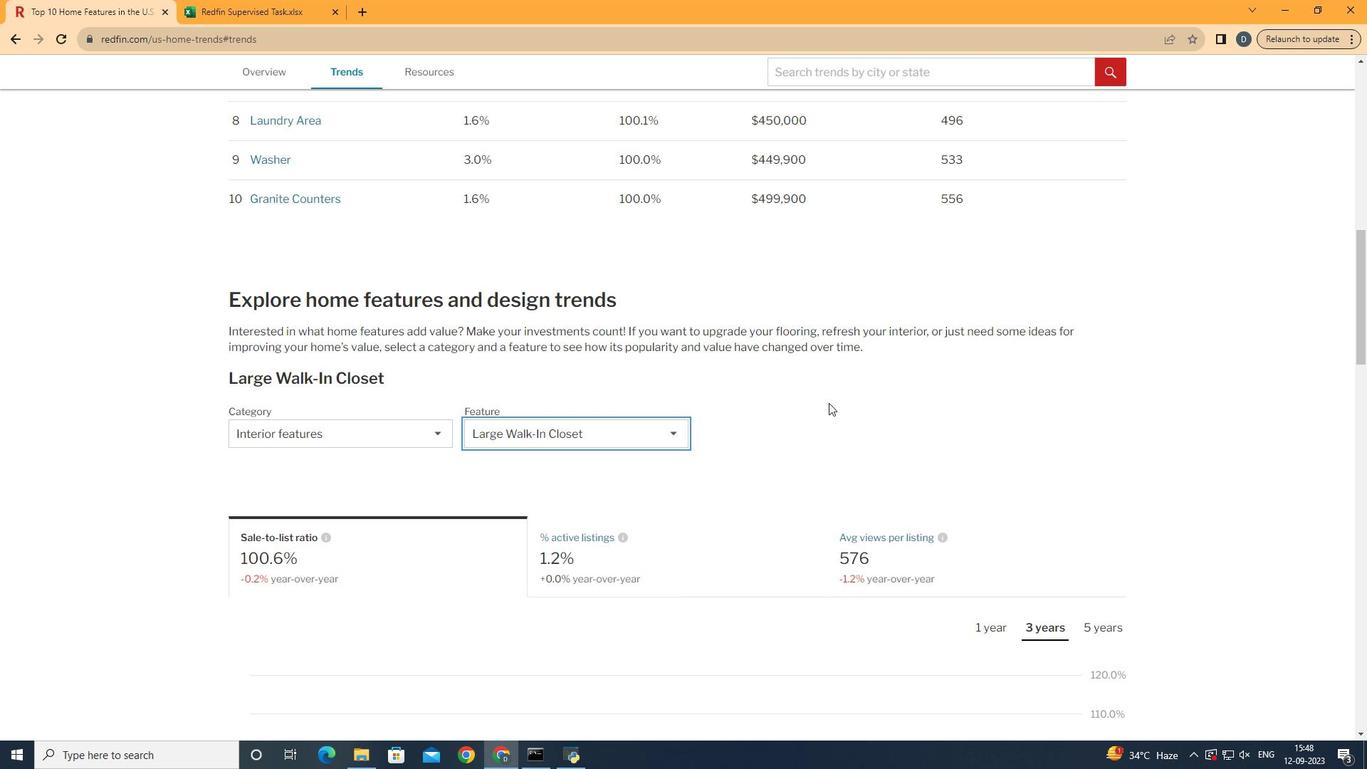 
Action: Mouse pressed left at (602, 495)
Screenshot: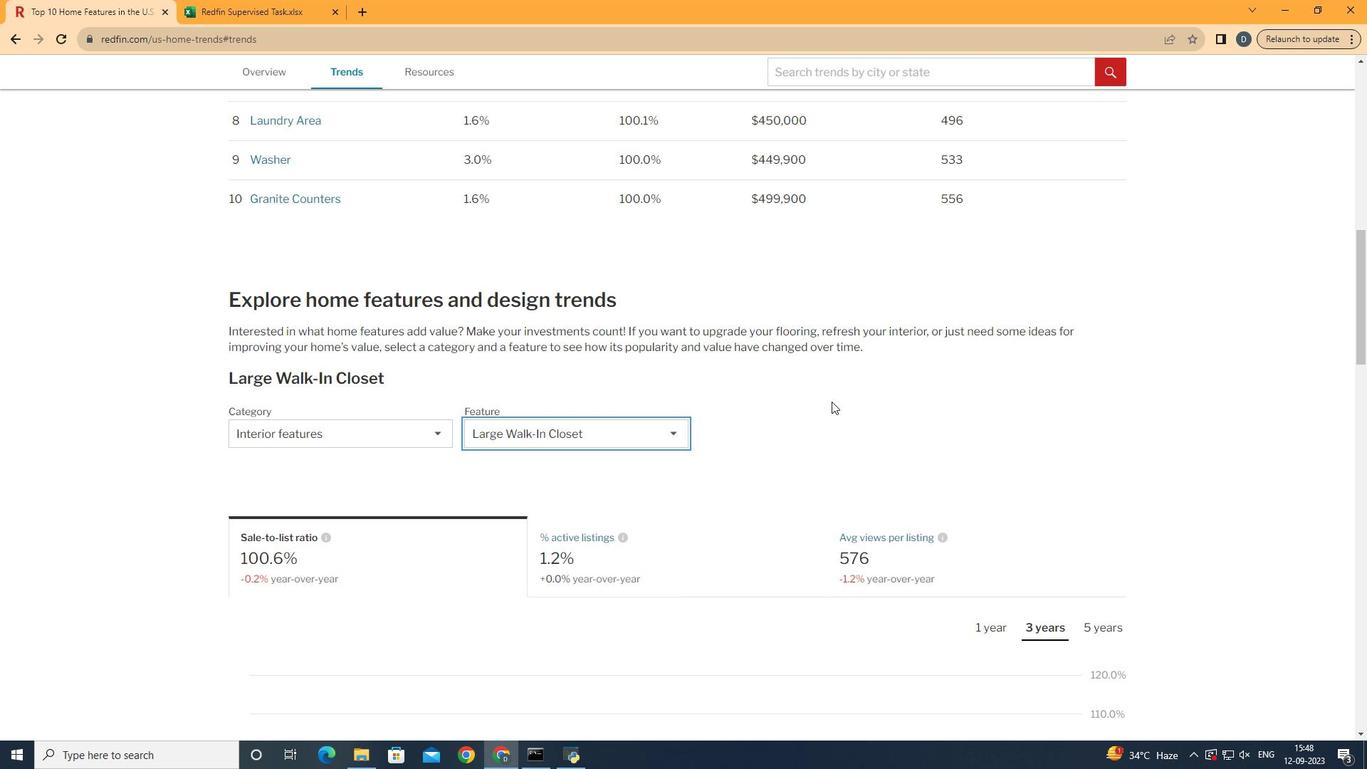 
Action: Mouse moved to (832, 401)
Screenshot: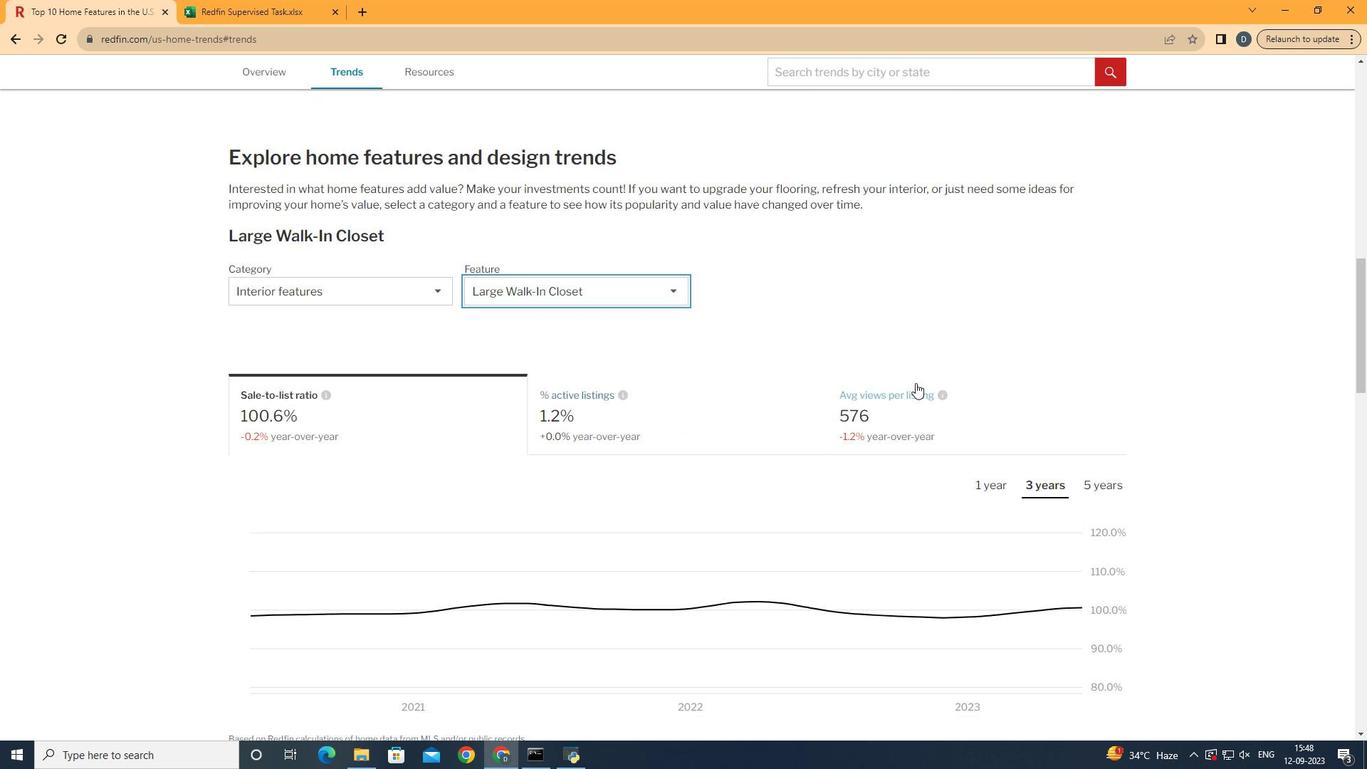 
Action: Mouse scrolled (832, 401) with delta (0, 0)
Screenshot: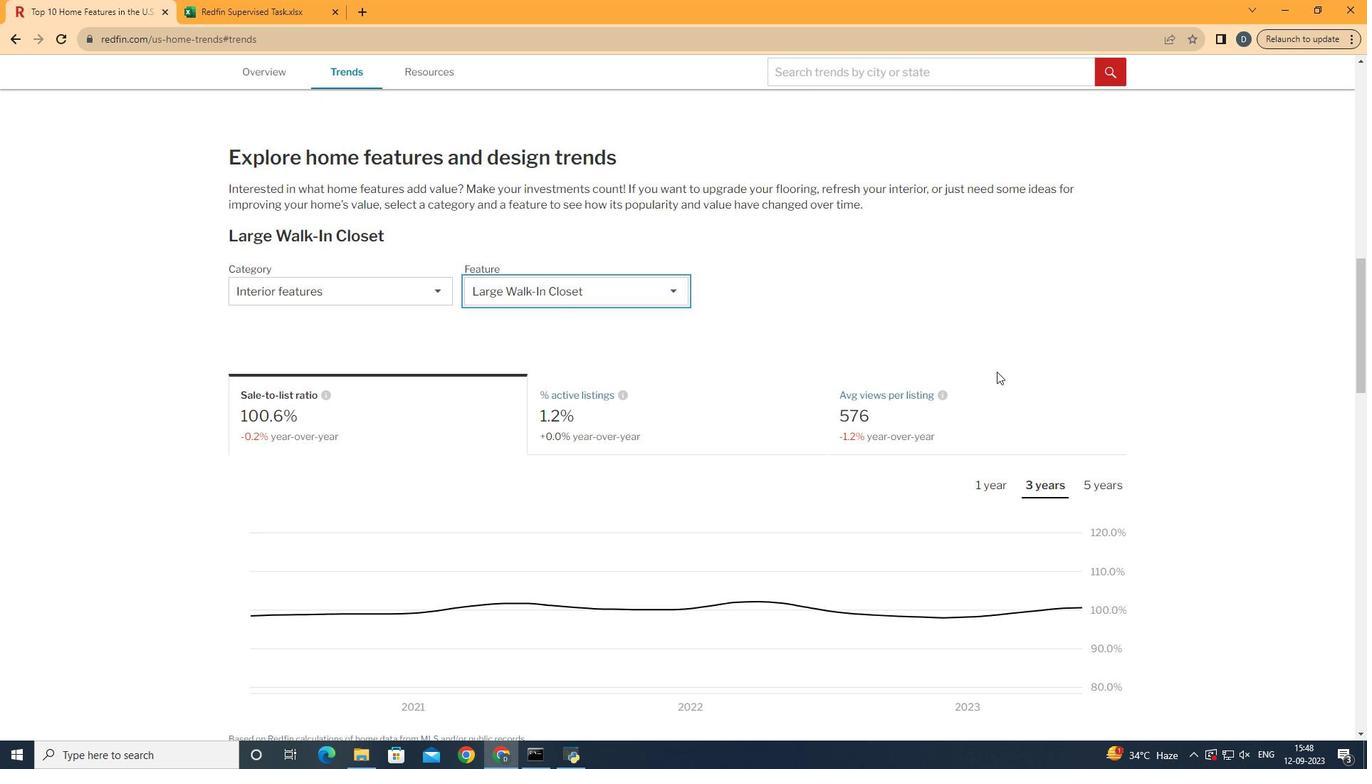
Action: Mouse scrolled (832, 401) with delta (0, 0)
Screenshot: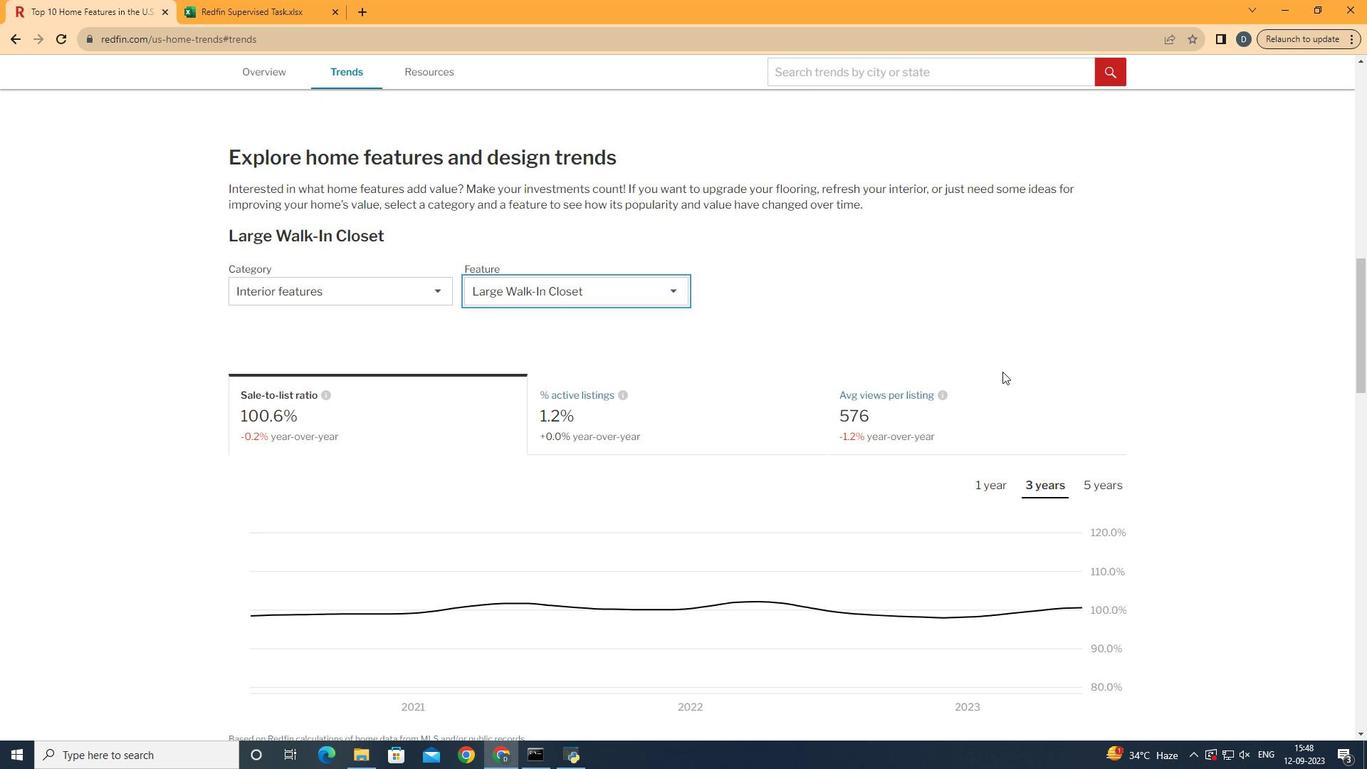 
Action: Mouse moved to (991, 419)
Screenshot: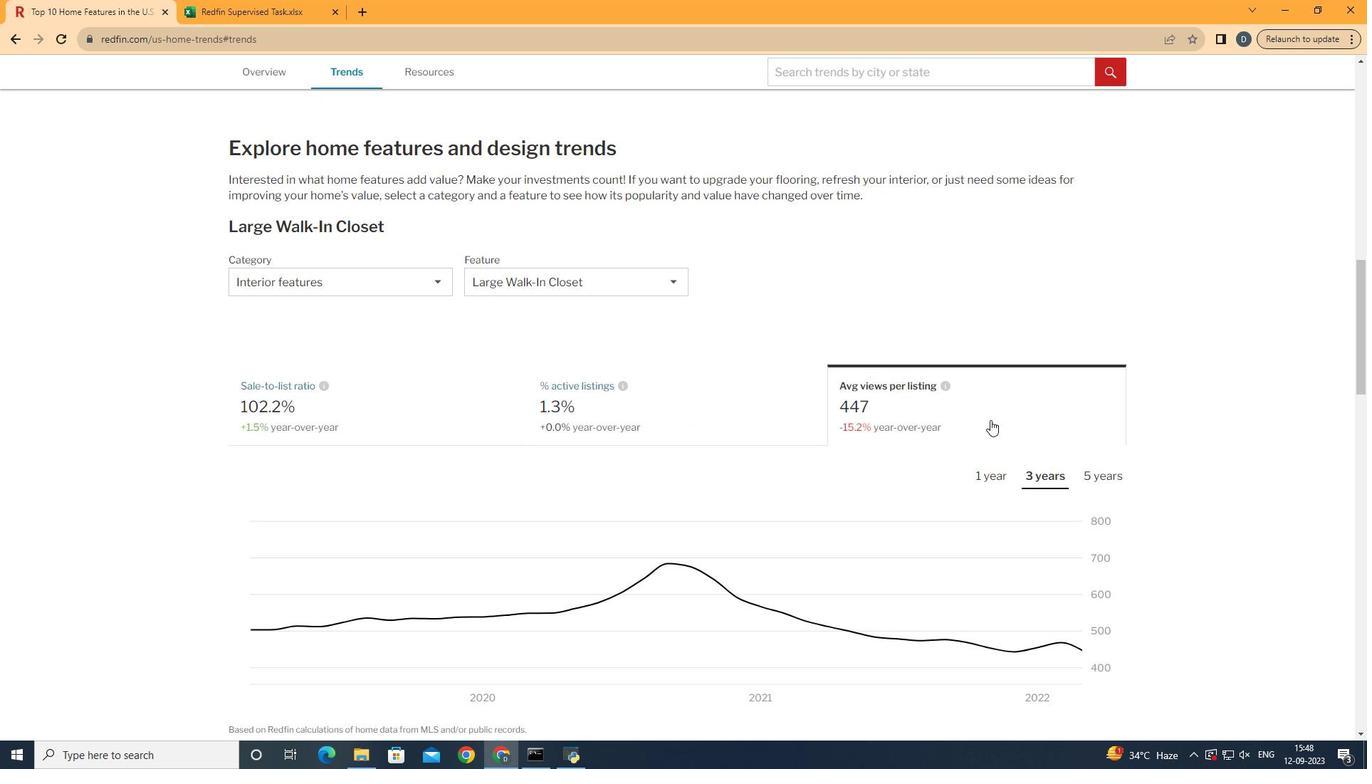 
Action: Mouse pressed left at (991, 419)
Screenshot: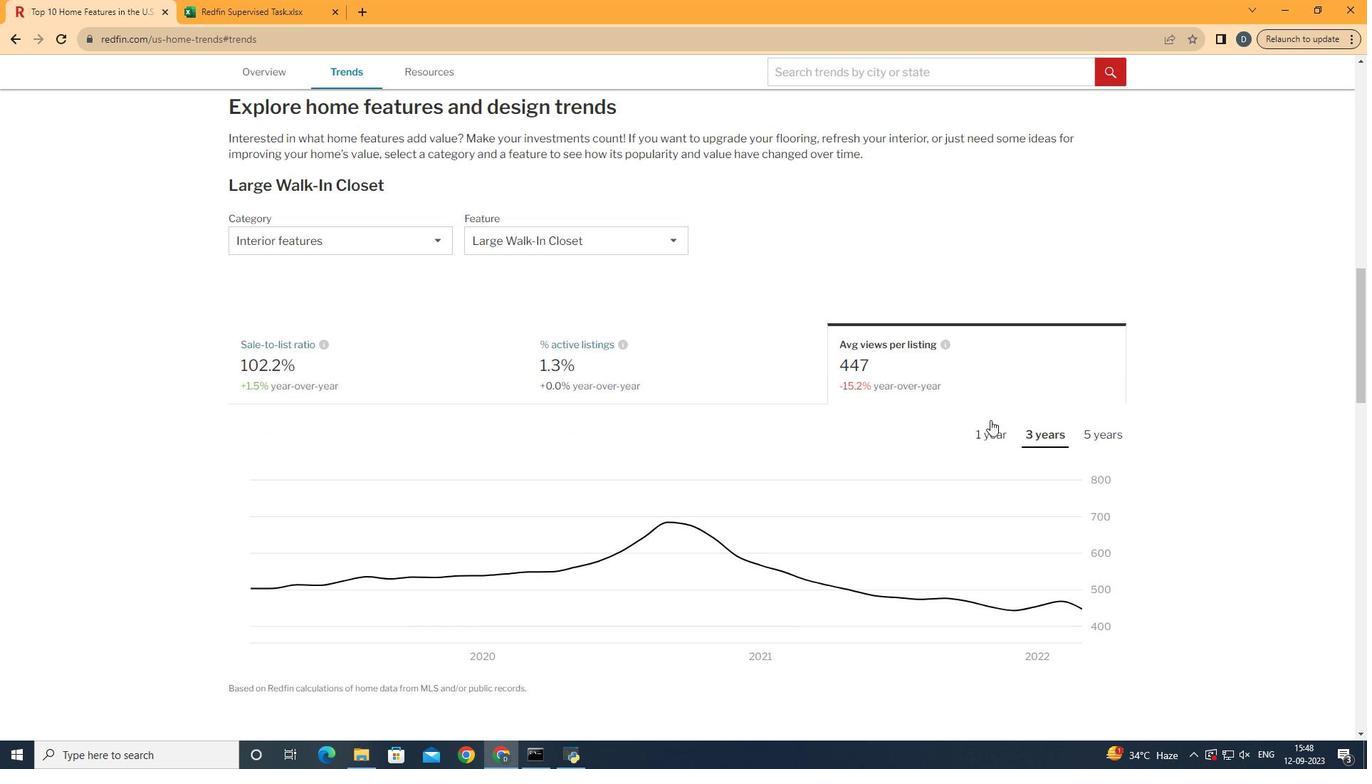 
Action: Mouse moved to (990, 420)
Screenshot: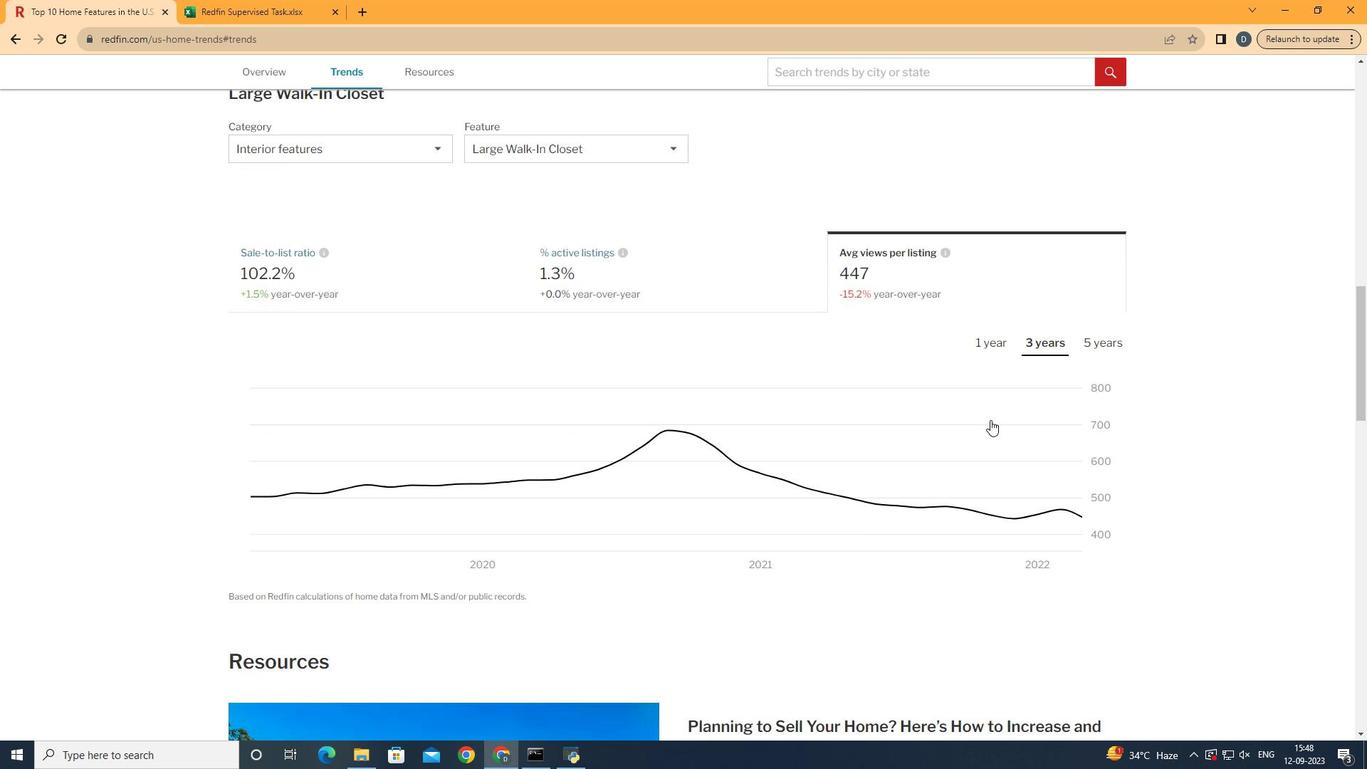 
Action: Mouse scrolled (990, 419) with delta (0, 0)
Screenshot: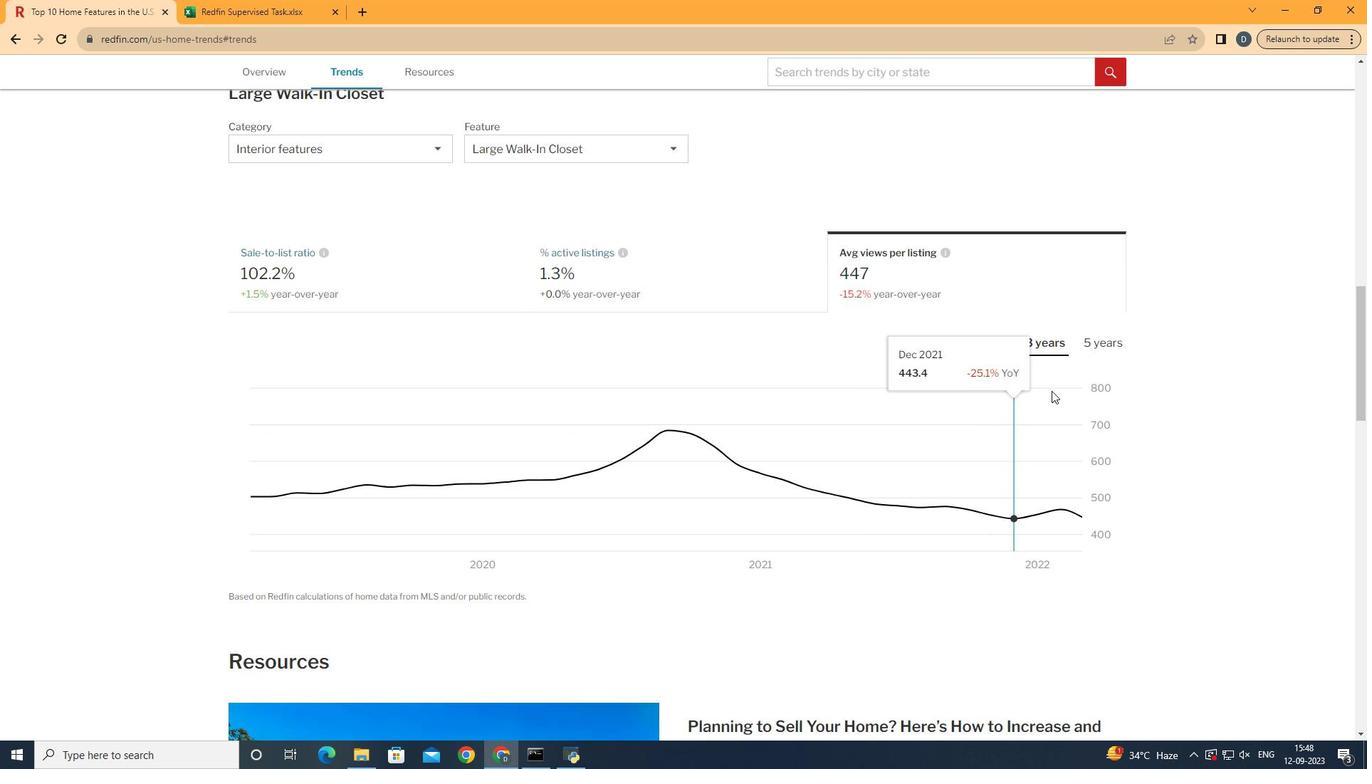 
Action: Mouse scrolled (990, 419) with delta (0, 0)
Screenshot: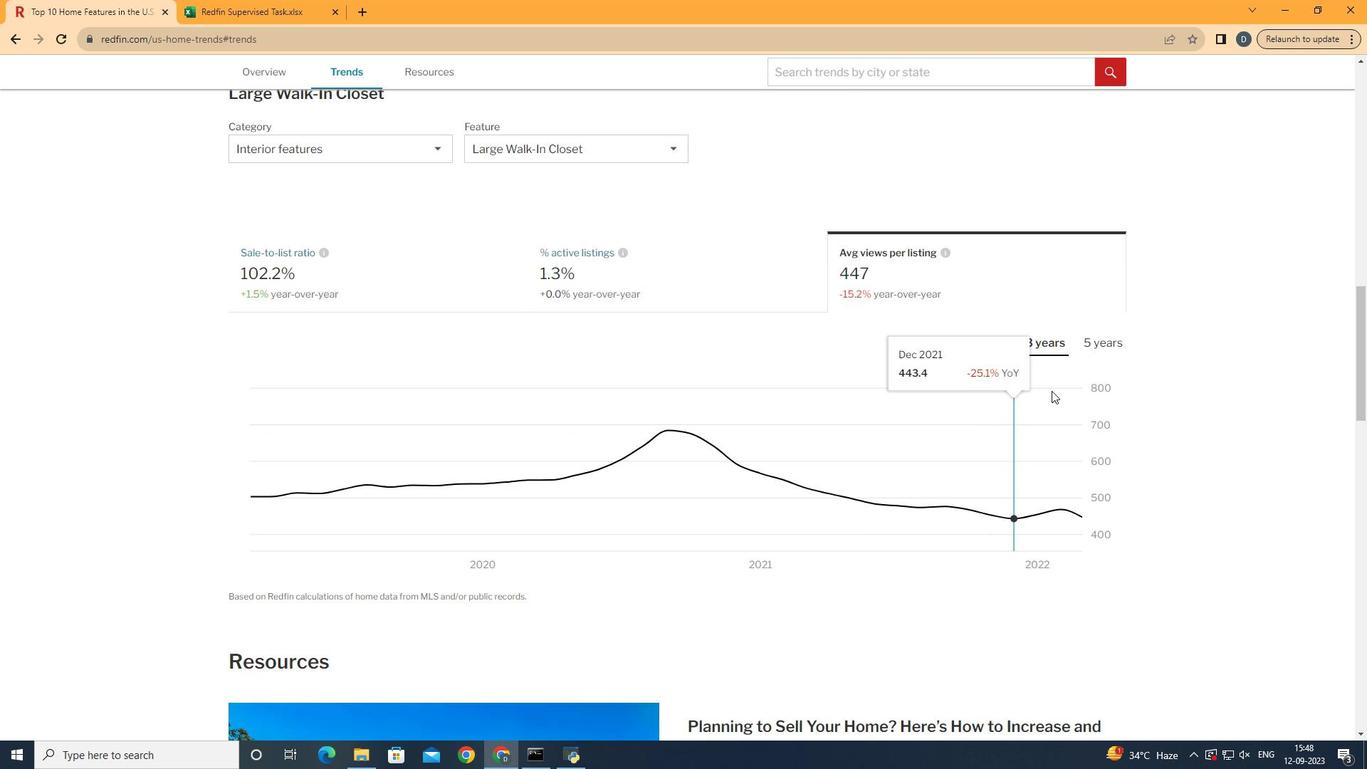 
Action: Mouse moved to (1119, 344)
Screenshot: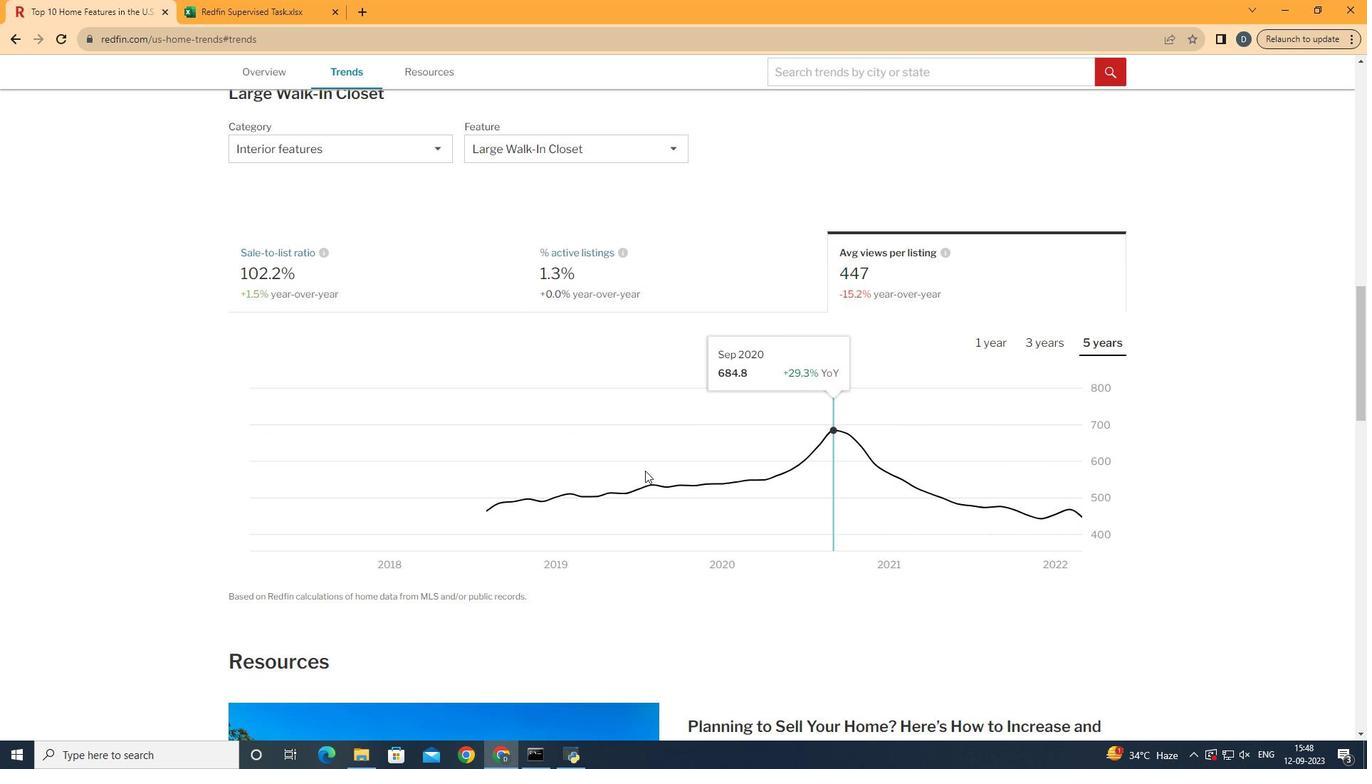 
Action: Mouse pressed left at (1119, 344)
Screenshot: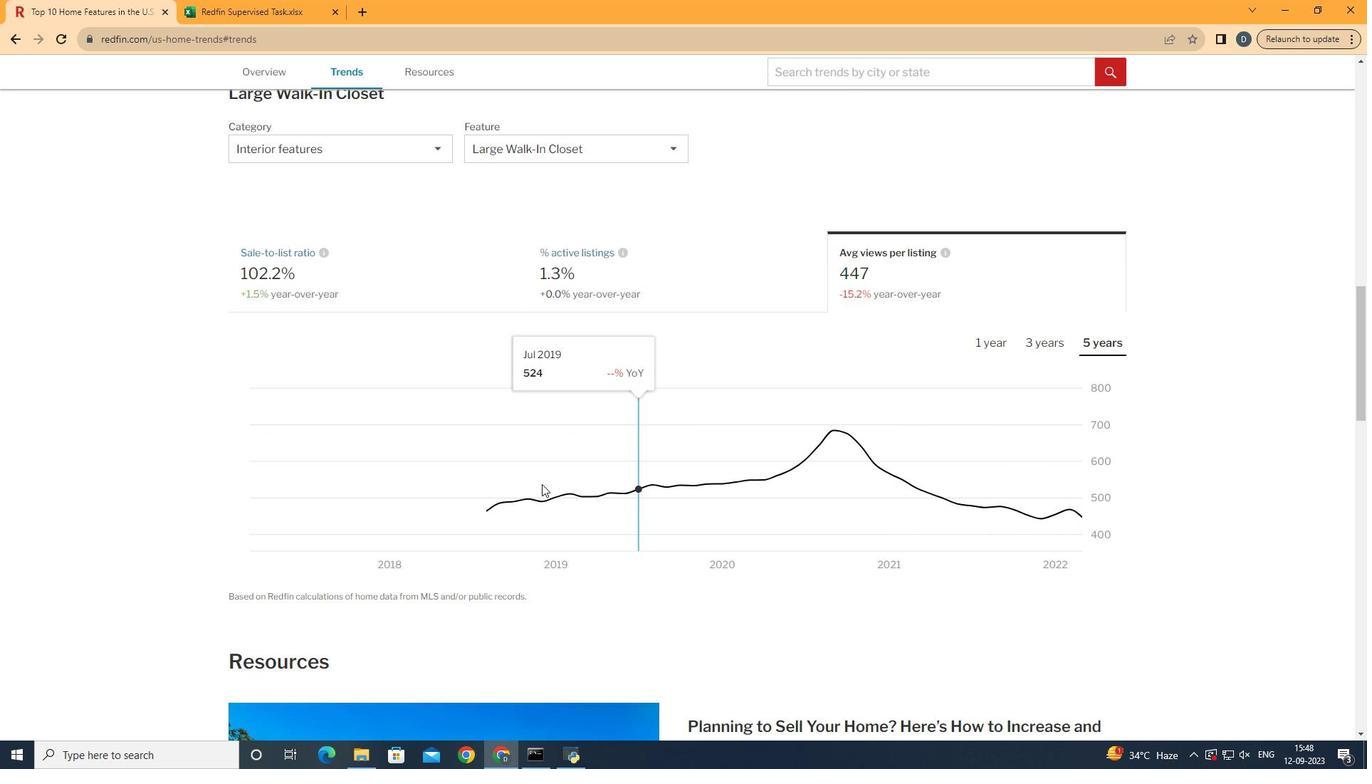 
Action: Mouse moved to (1065, 498)
Screenshot: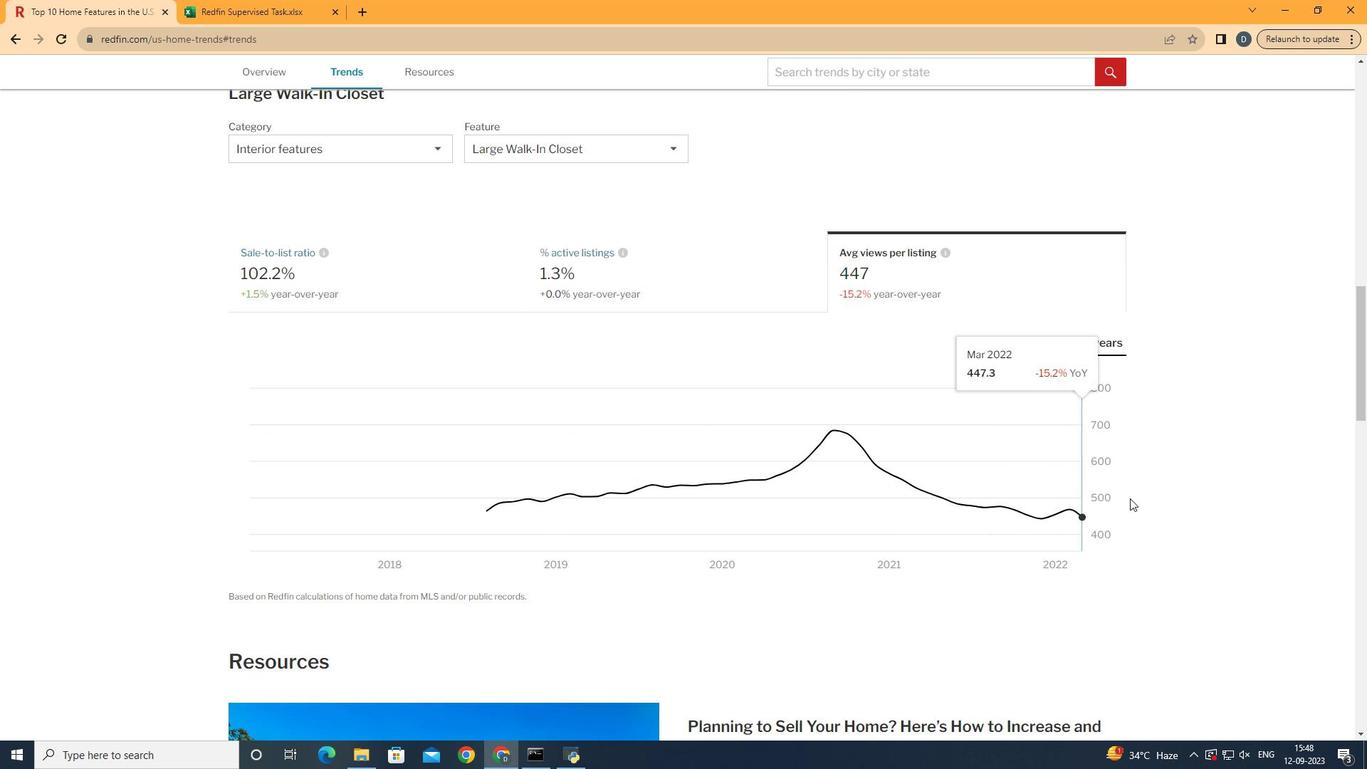
